 Task: Change  the formatting of the data to Which is Greater than 10.In conditional formating, put the option 'Chart 1 colour. 'In the sheet  Budget Analysis Sheetbook
Action: Mouse moved to (100, 156)
Screenshot: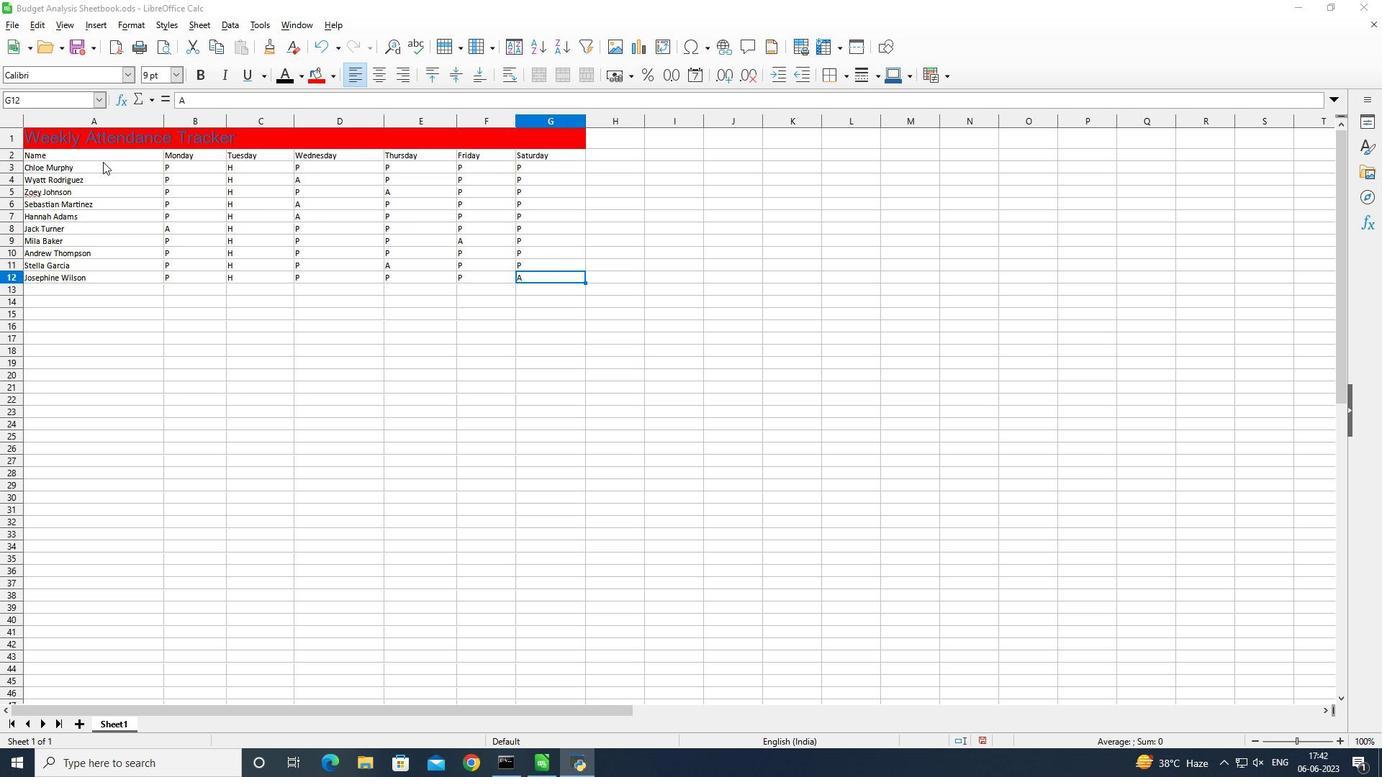 
Action: Mouse pressed left at (100, 156)
Screenshot: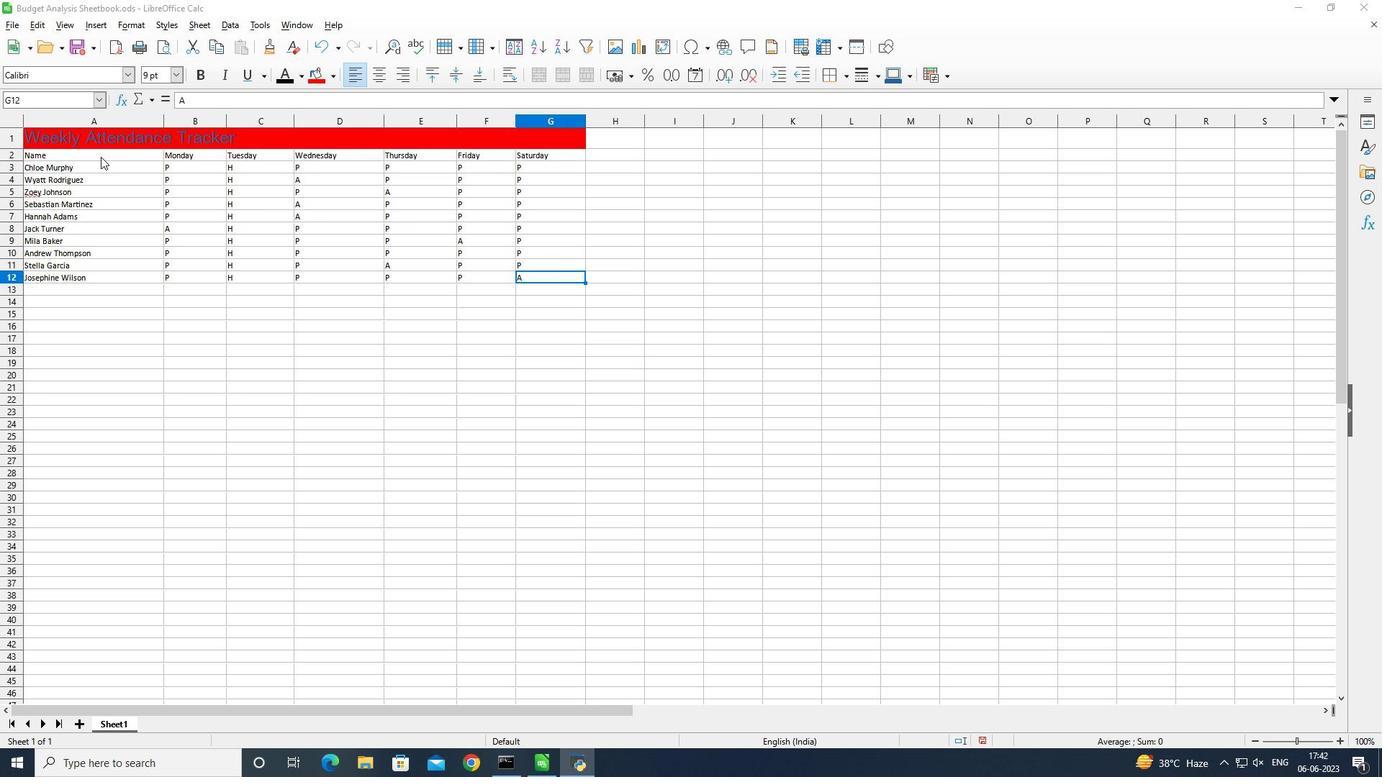 
Action: Mouse pressed left at (100, 156)
Screenshot: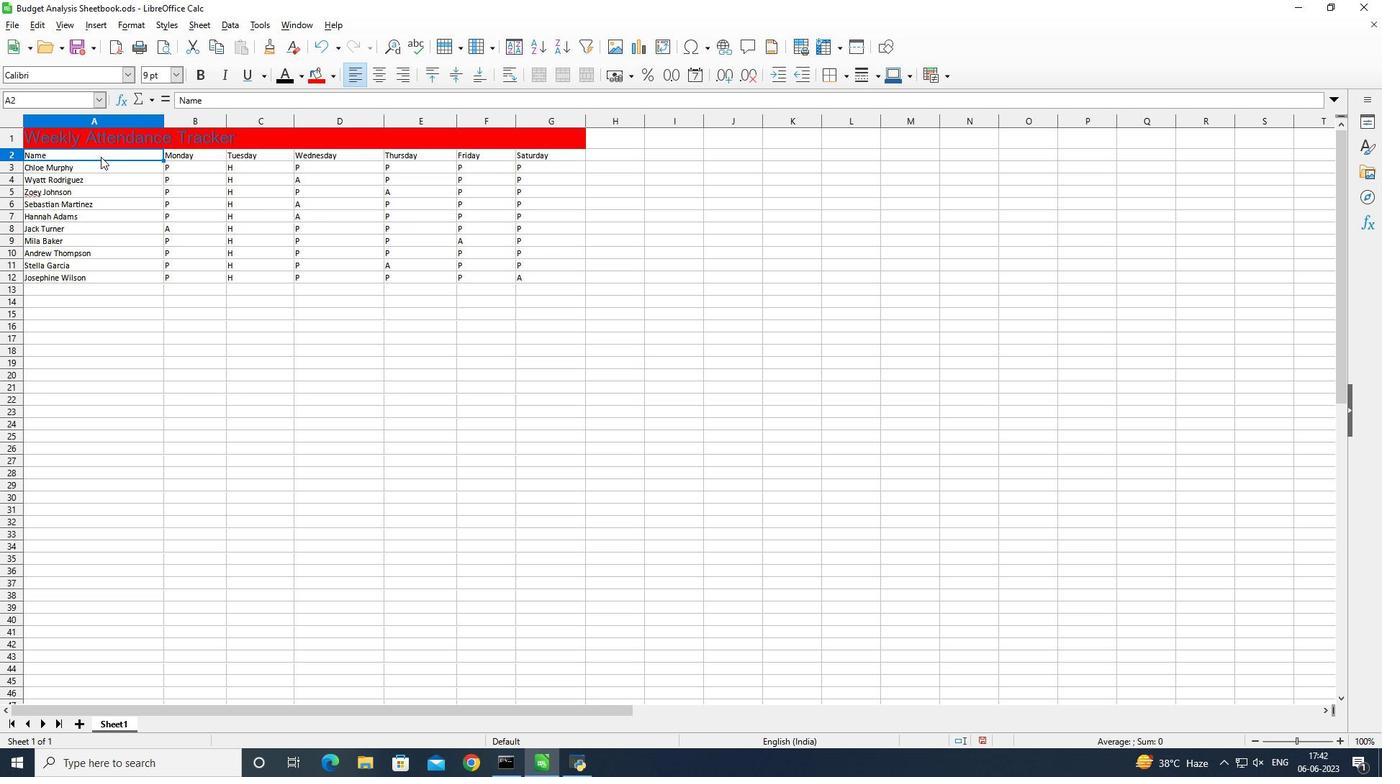 
Action: Mouse moved to (936, 75)
Screenshot: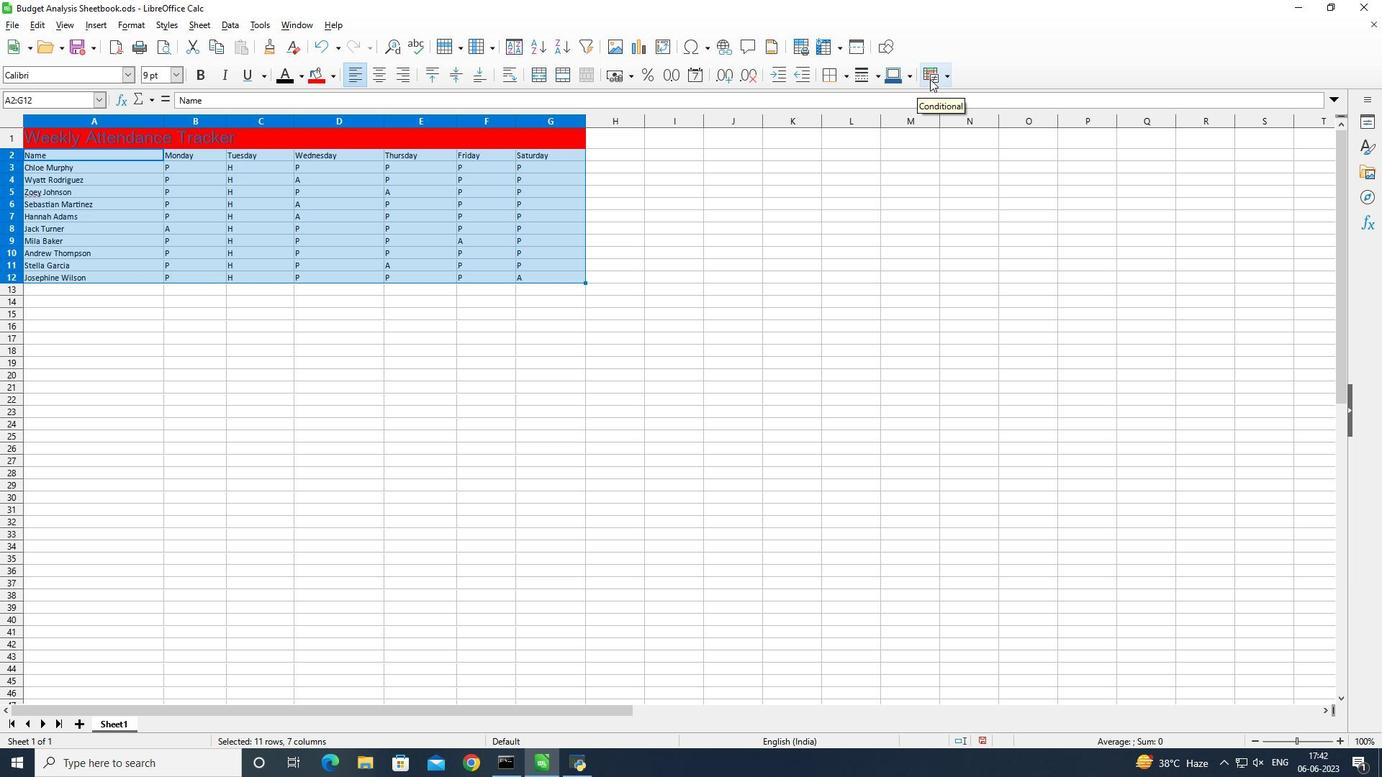 
Action: Mouse pressed left at (936, 75)
Screenshot: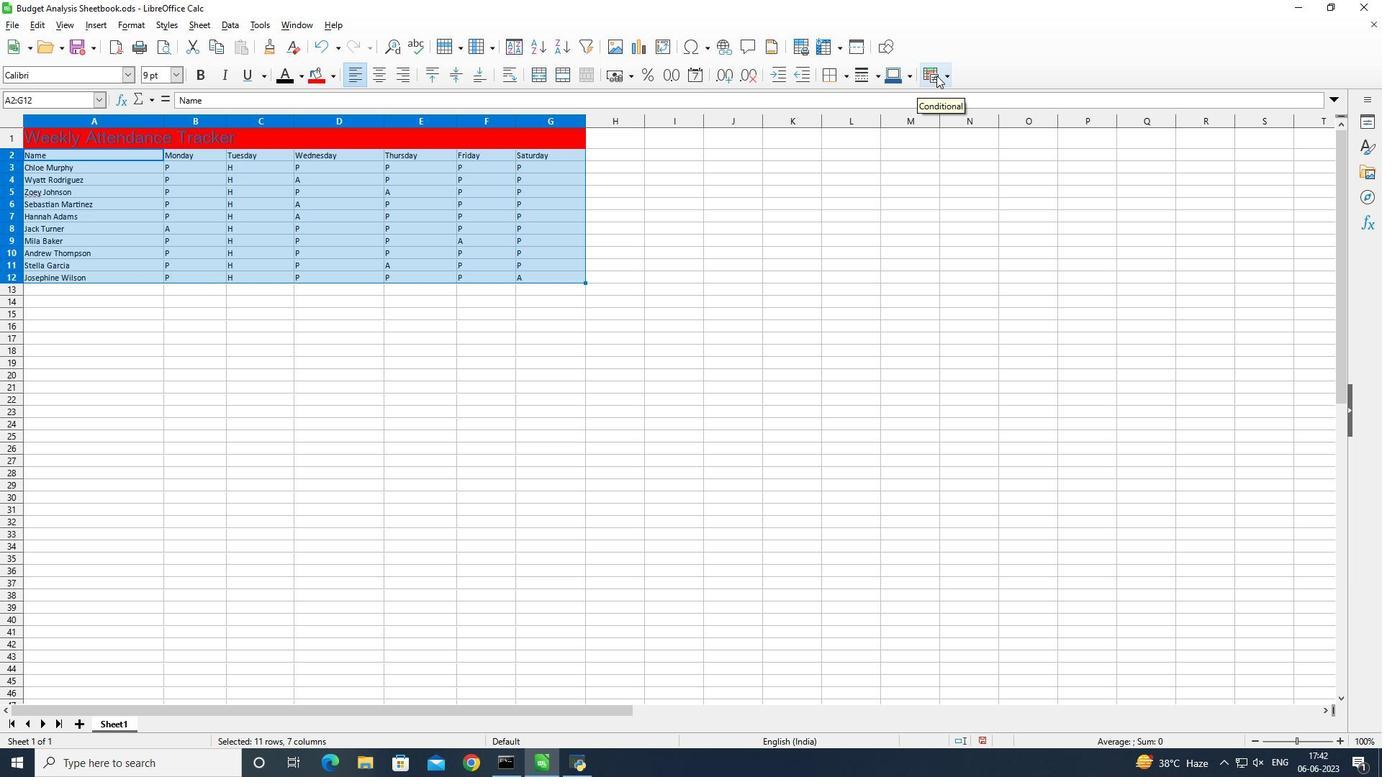 
Action: Mouse moved to (955, 92)
Screenshot: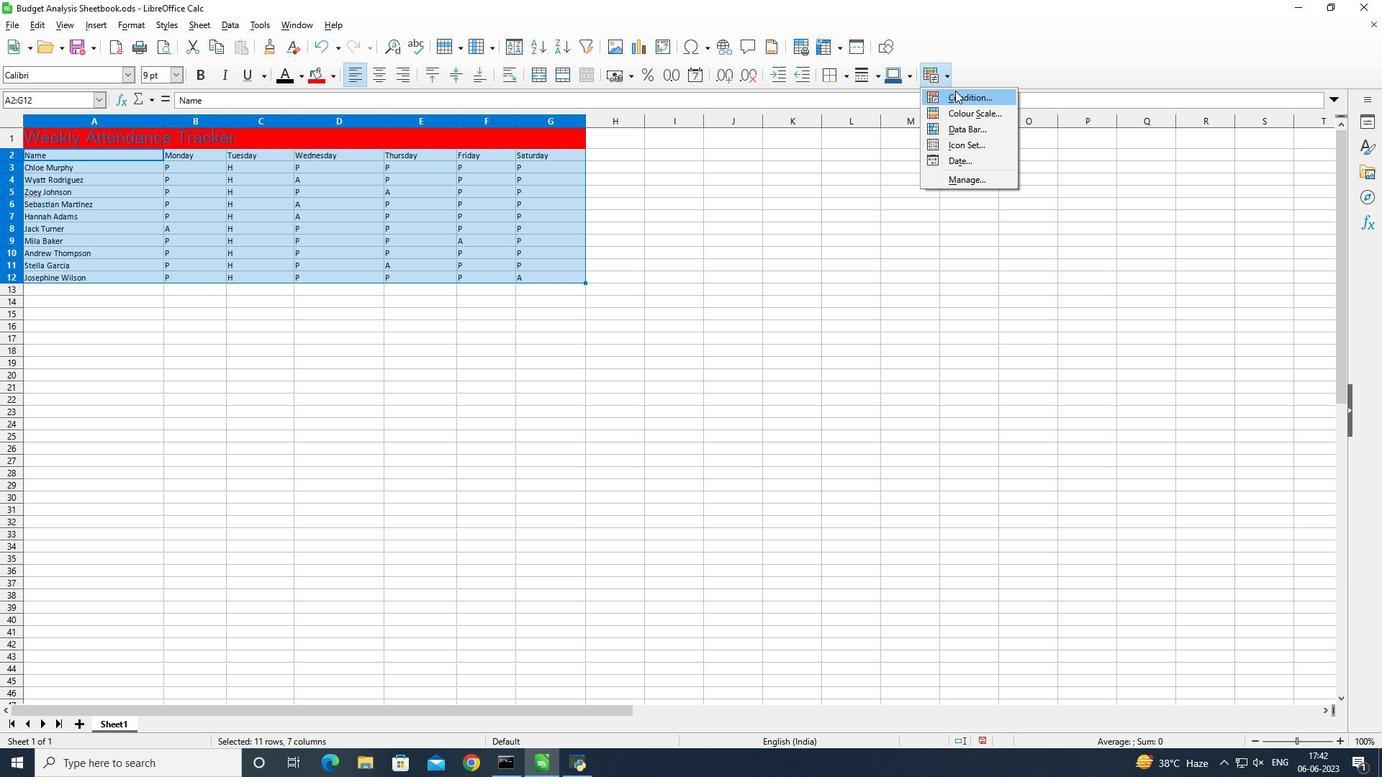 
Action: Mouse pressed left at (955, 92)
Screenshot: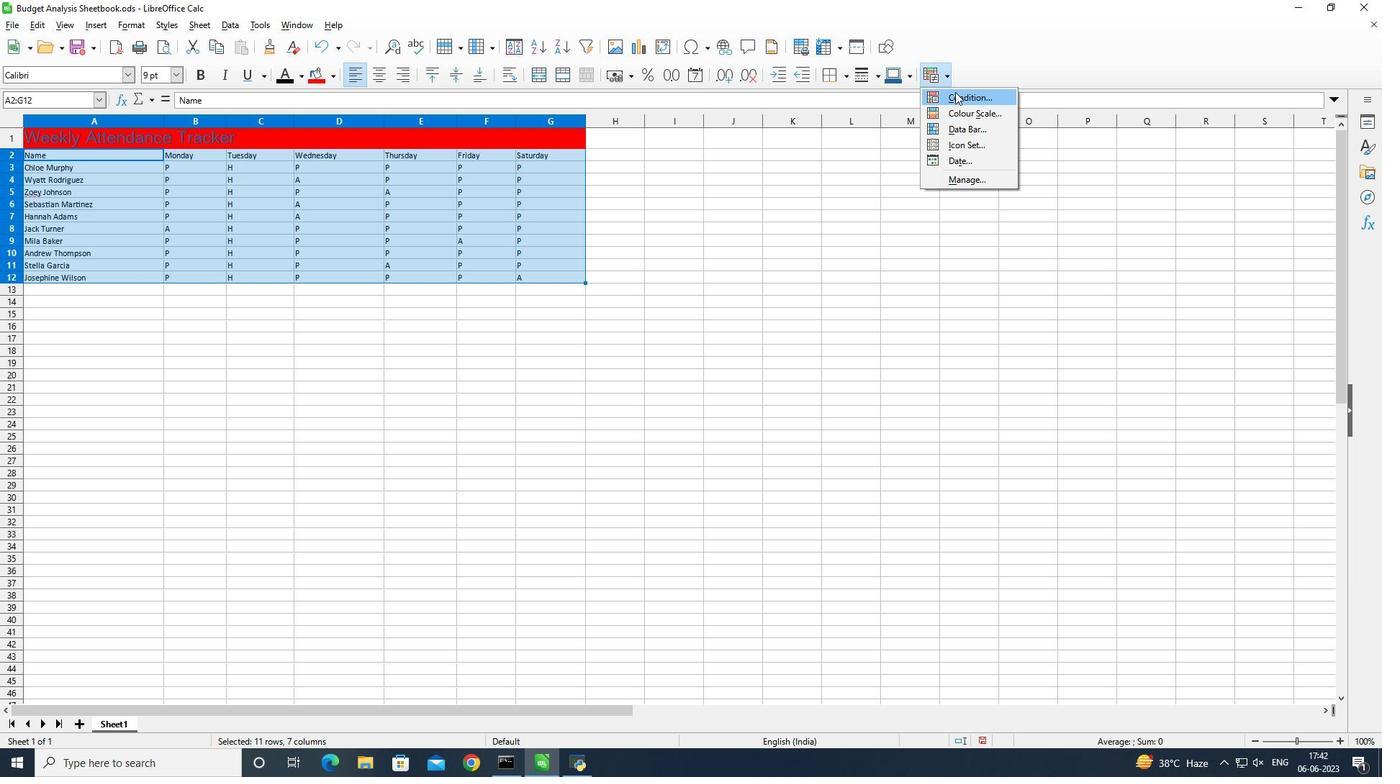 
Action: Mouse moved to (929, 192)
Screenshot: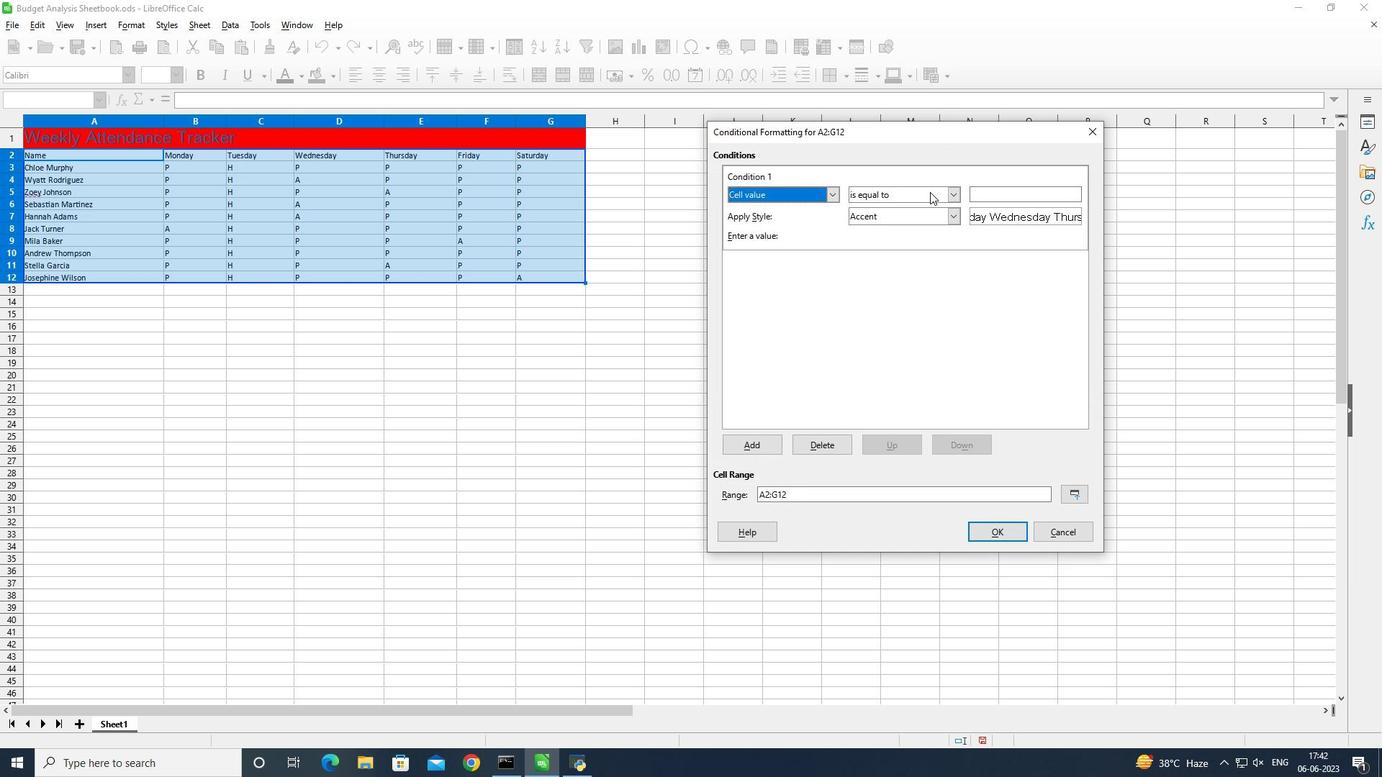 
Action: Mouse pressed left at (929, 192)
Screenshot: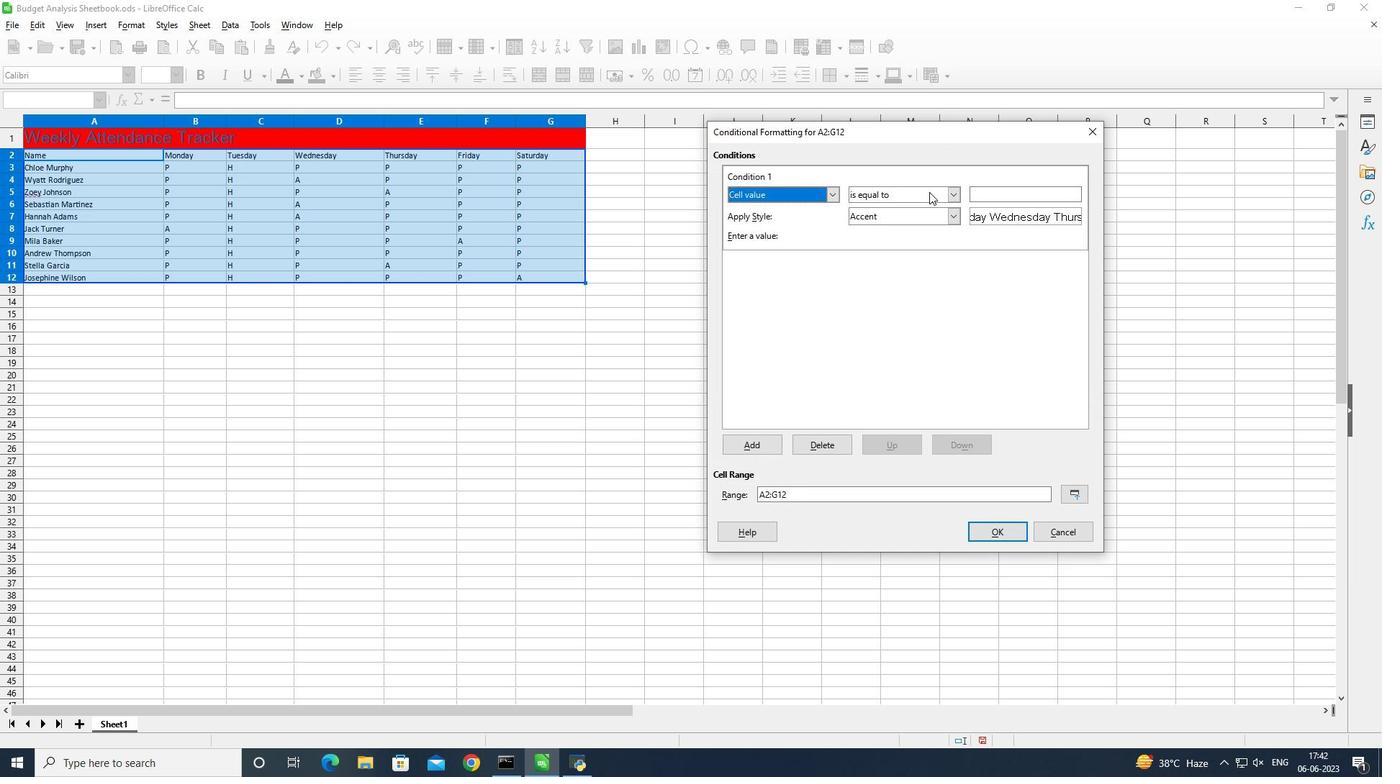 
Action: Mouse moved to (927, 233)
Screenshot: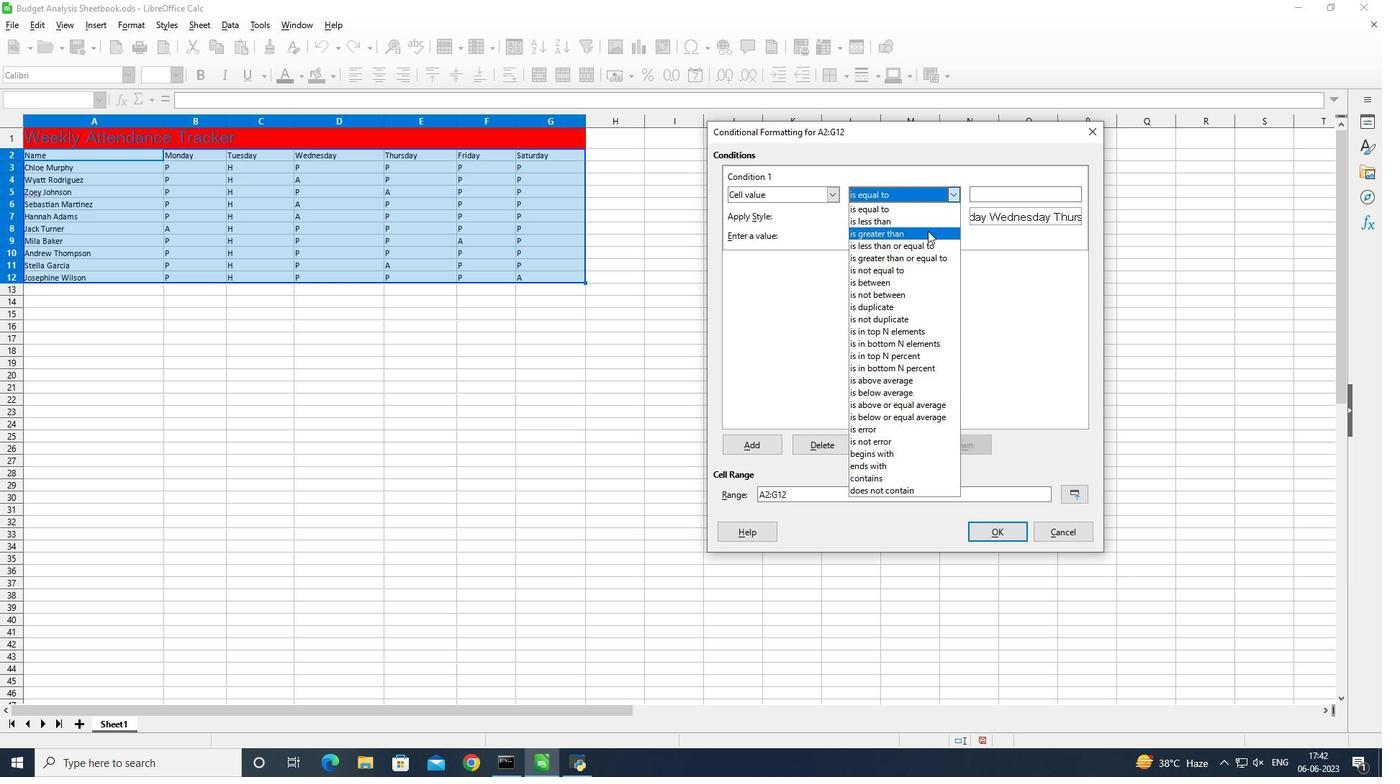 
Action: Mouse pressed left at (927, 233)
Screenshot: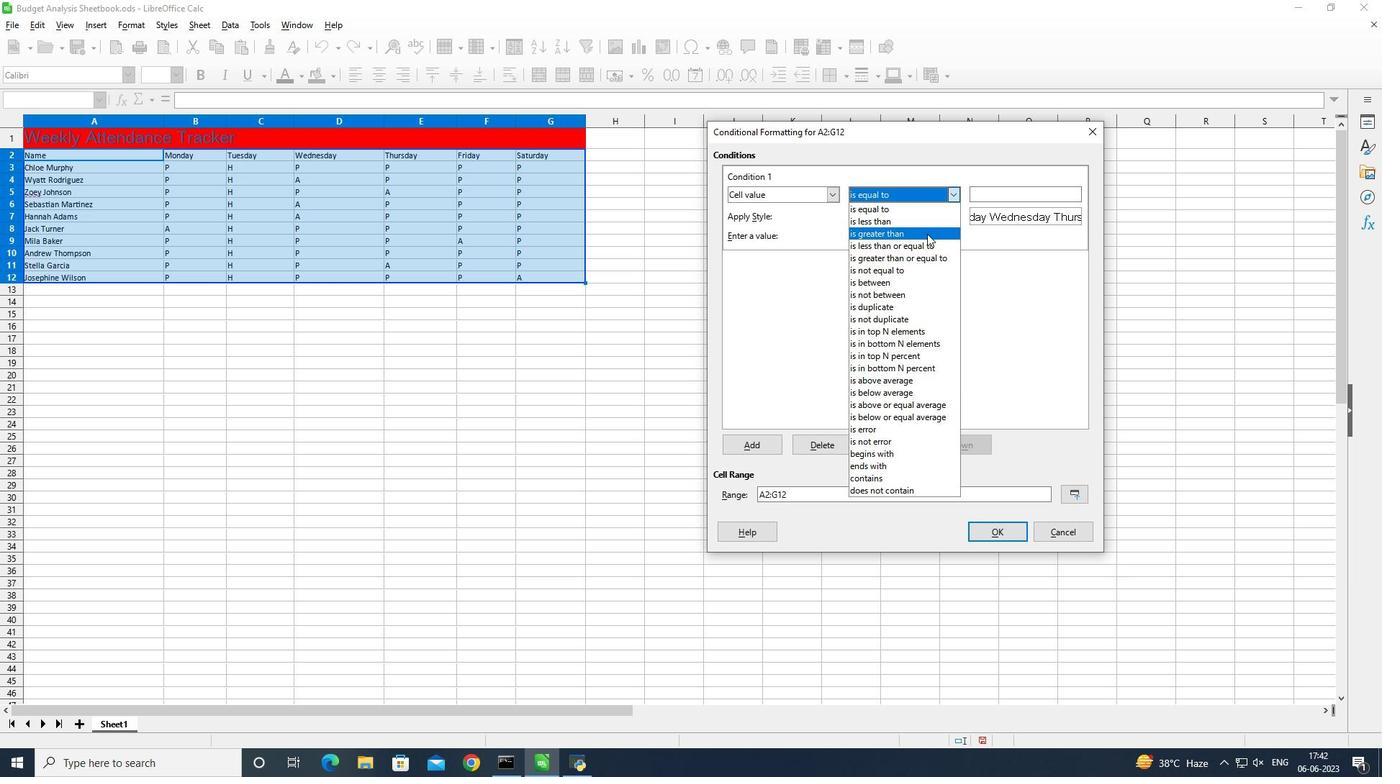 
Action: Mouse moved to (1001, 195)
Screenshot: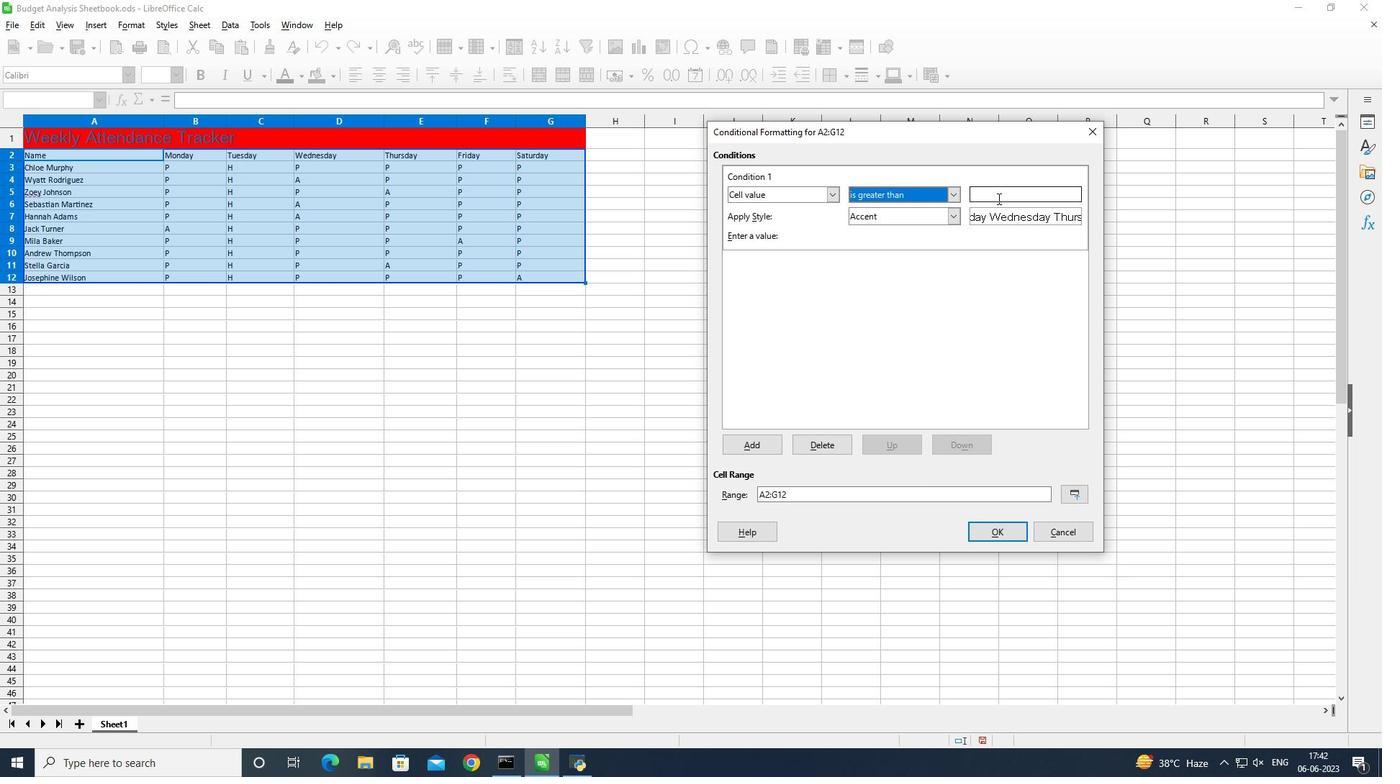 
Action: Mouse pressed left at (1001, 195)
Screenshot: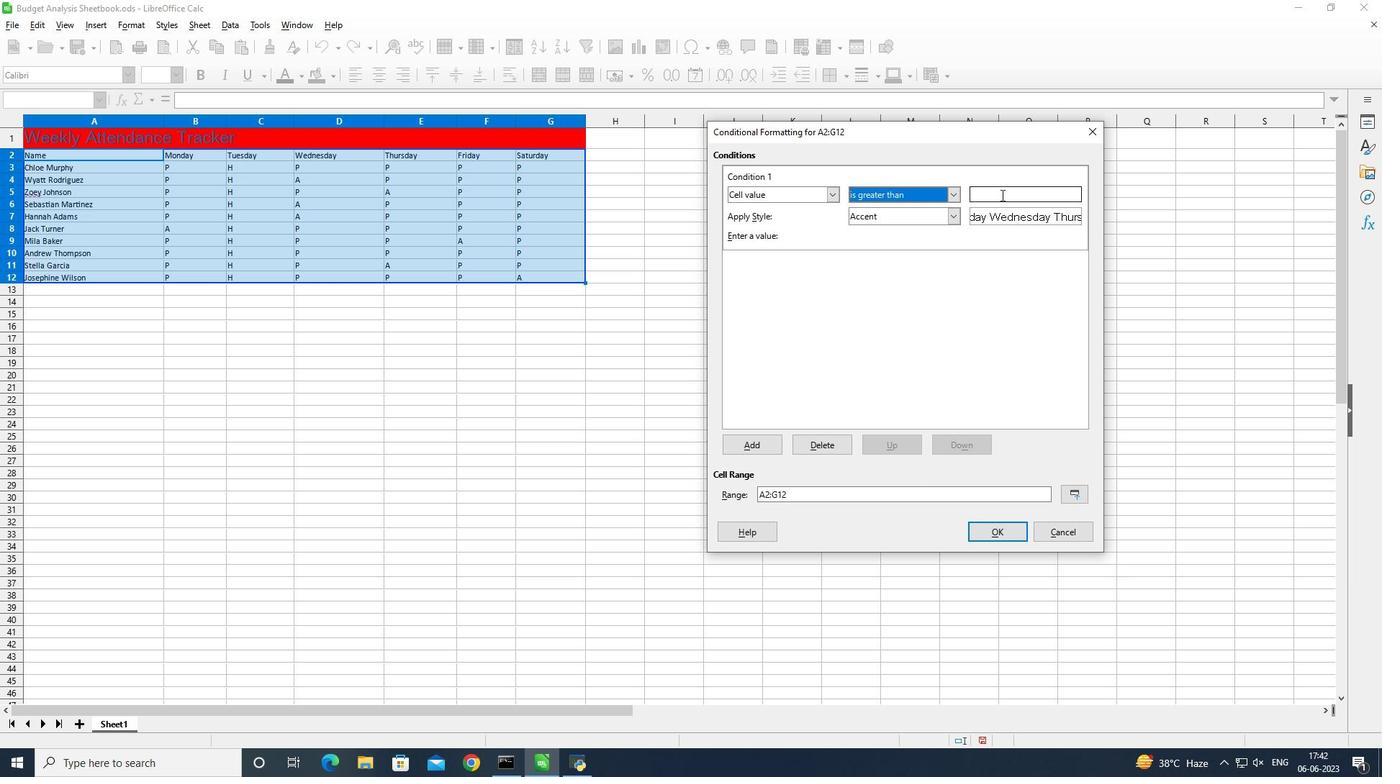
Action: Key pressed 10
Screenshot: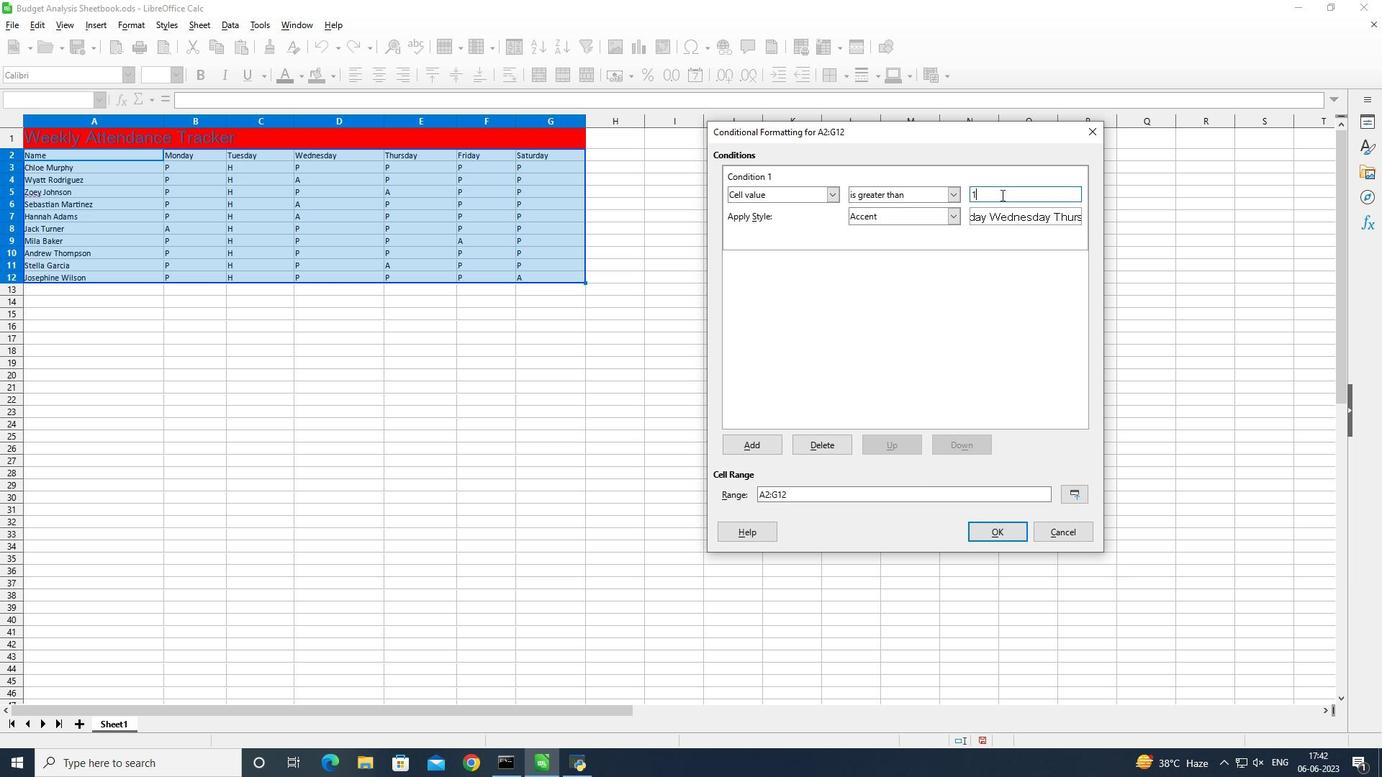 
Action: Mouse moved to (982, 531)
Screenshot: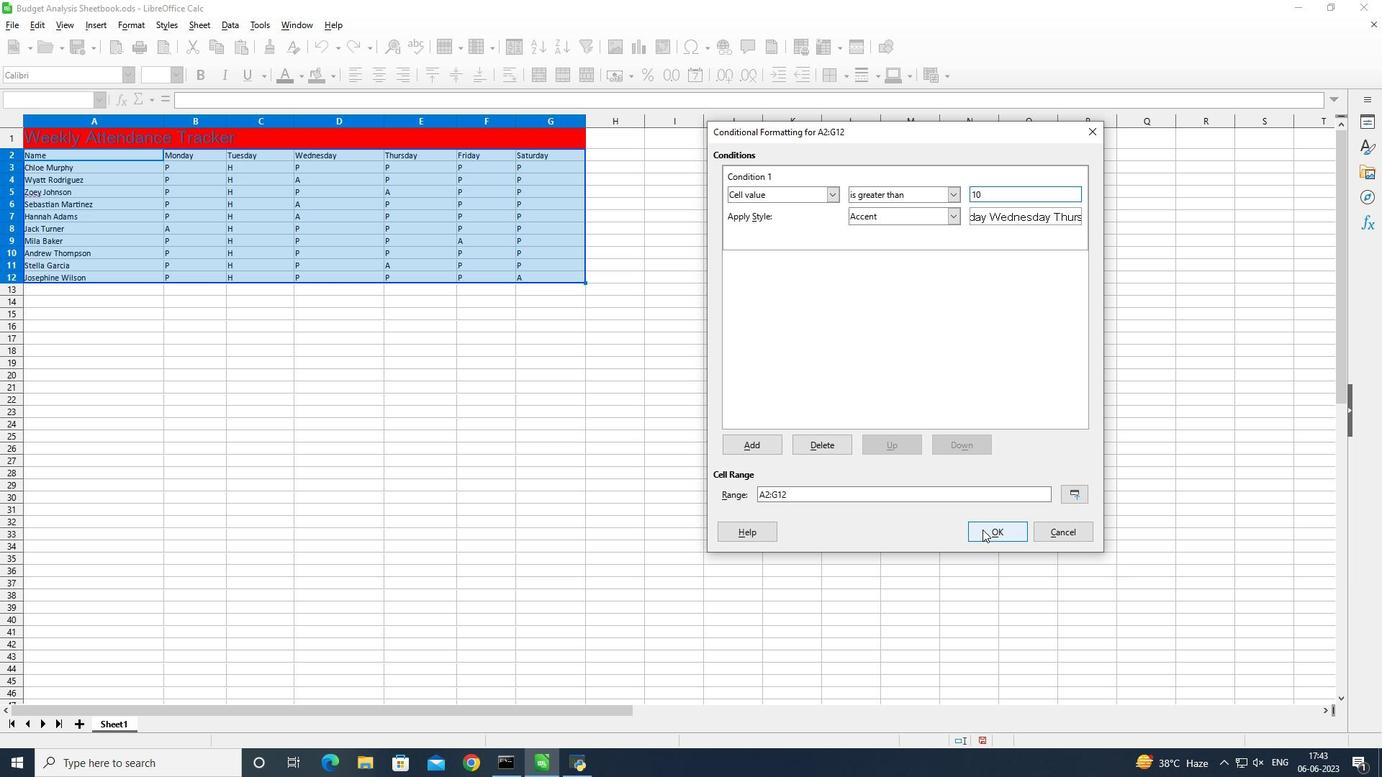 
Action: Mouse pressed left at (982, 531)
Screenshot: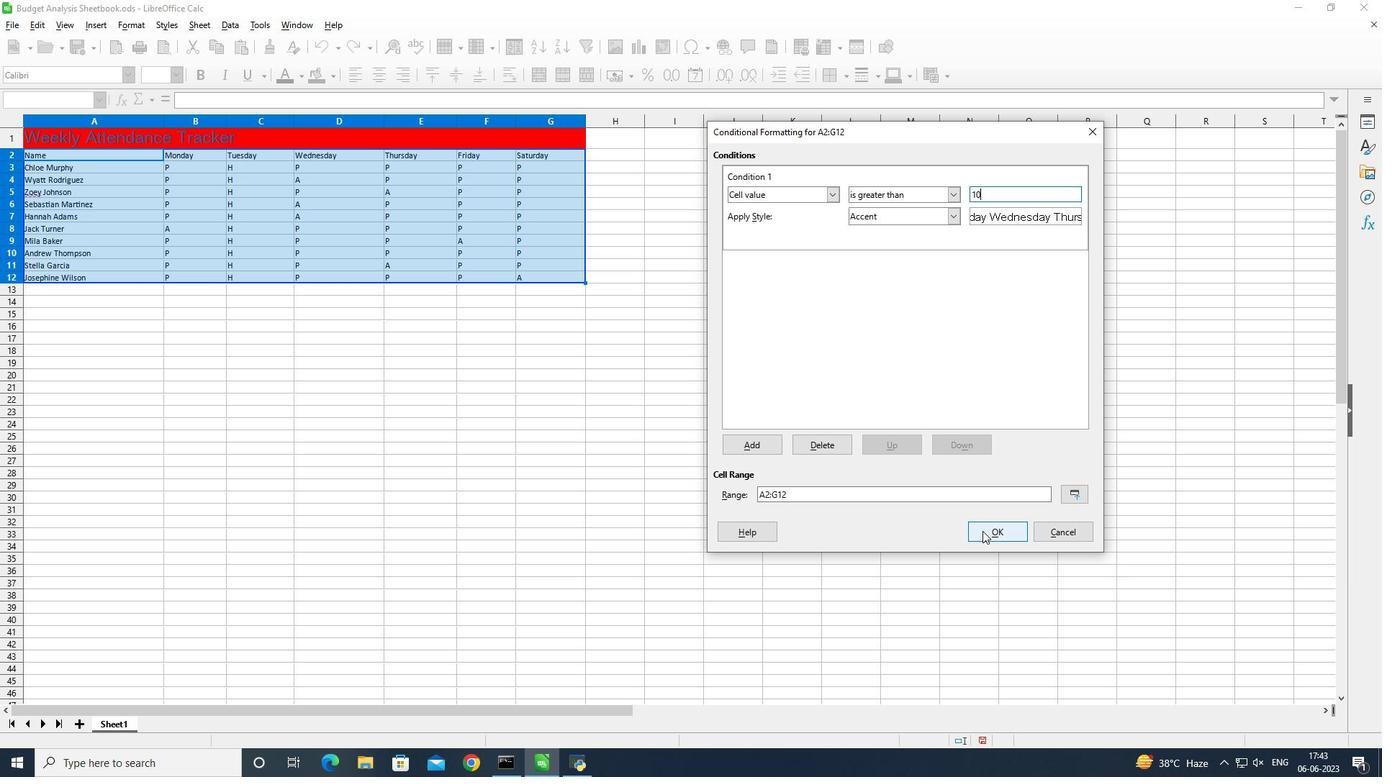 
Action: Mouse moved to (948, 73)
Screenshot: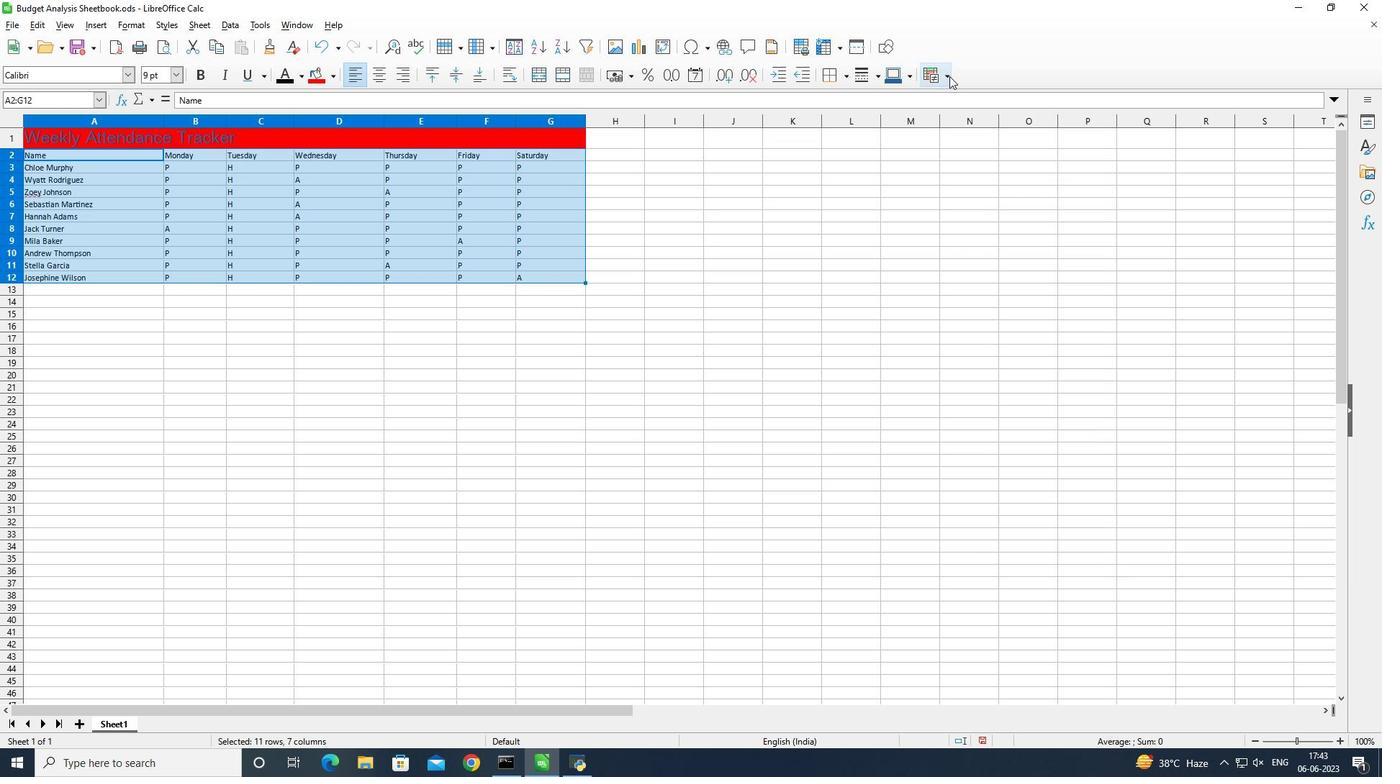 
Action: Mouse pressed left at (948, 73)
Screenshot: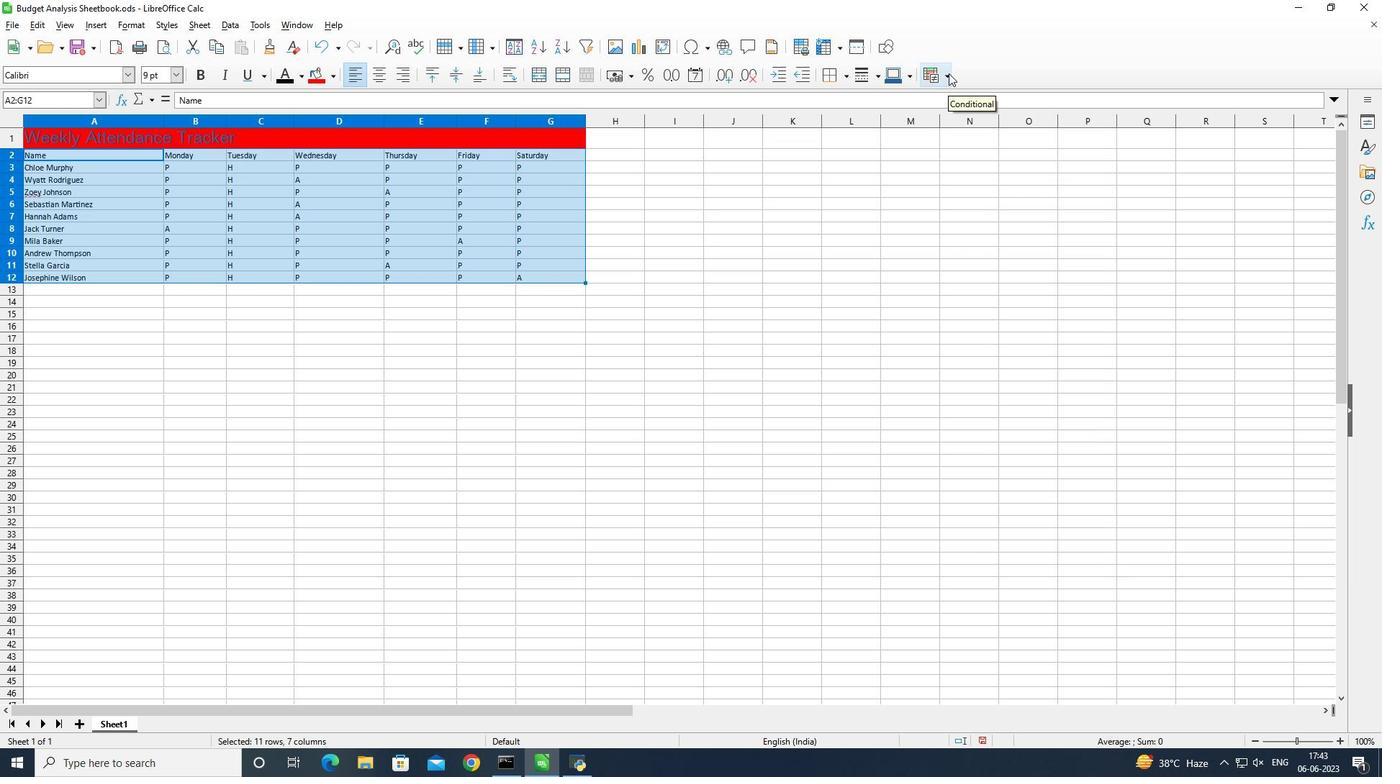 
Action: Mouse moved to (952, 109)
Screenshot: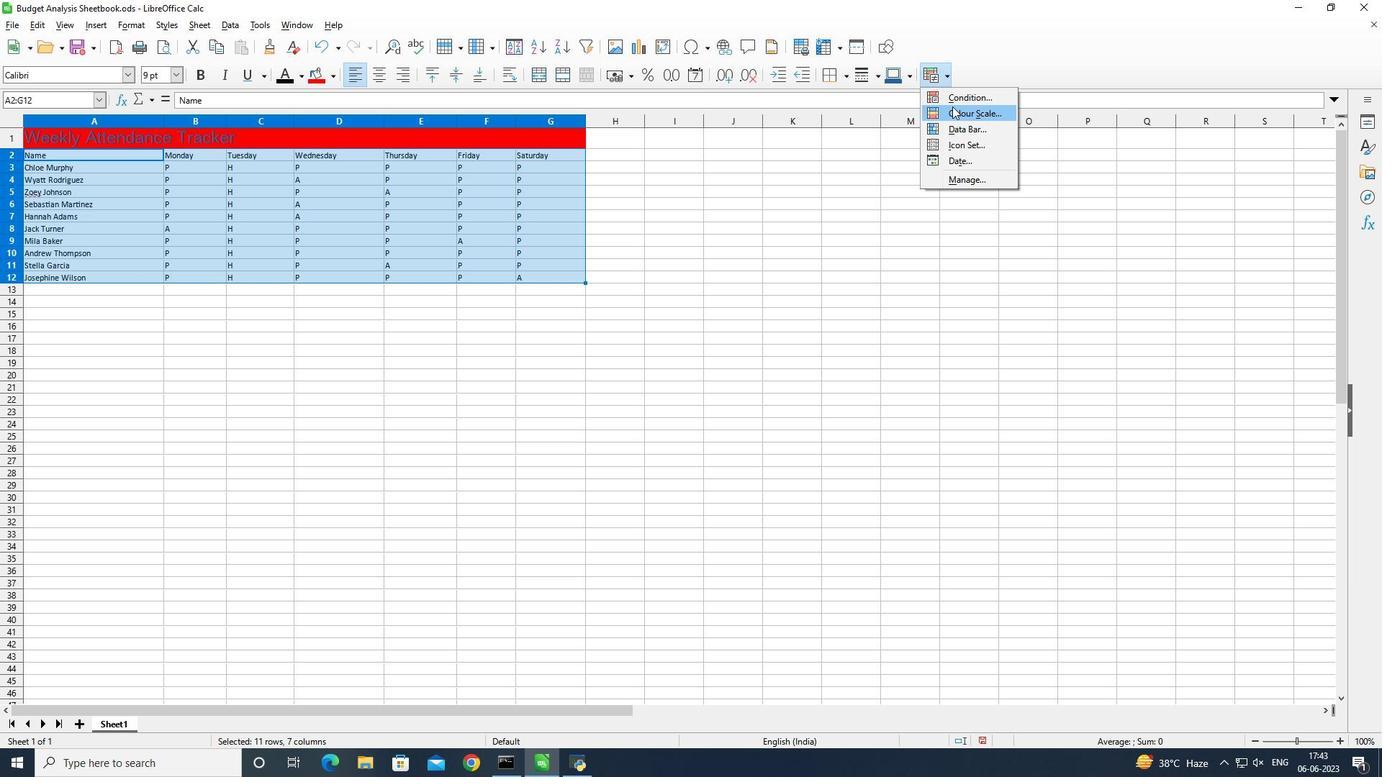 
Action: Mouse pressed left at (952, 109)
Screenshot: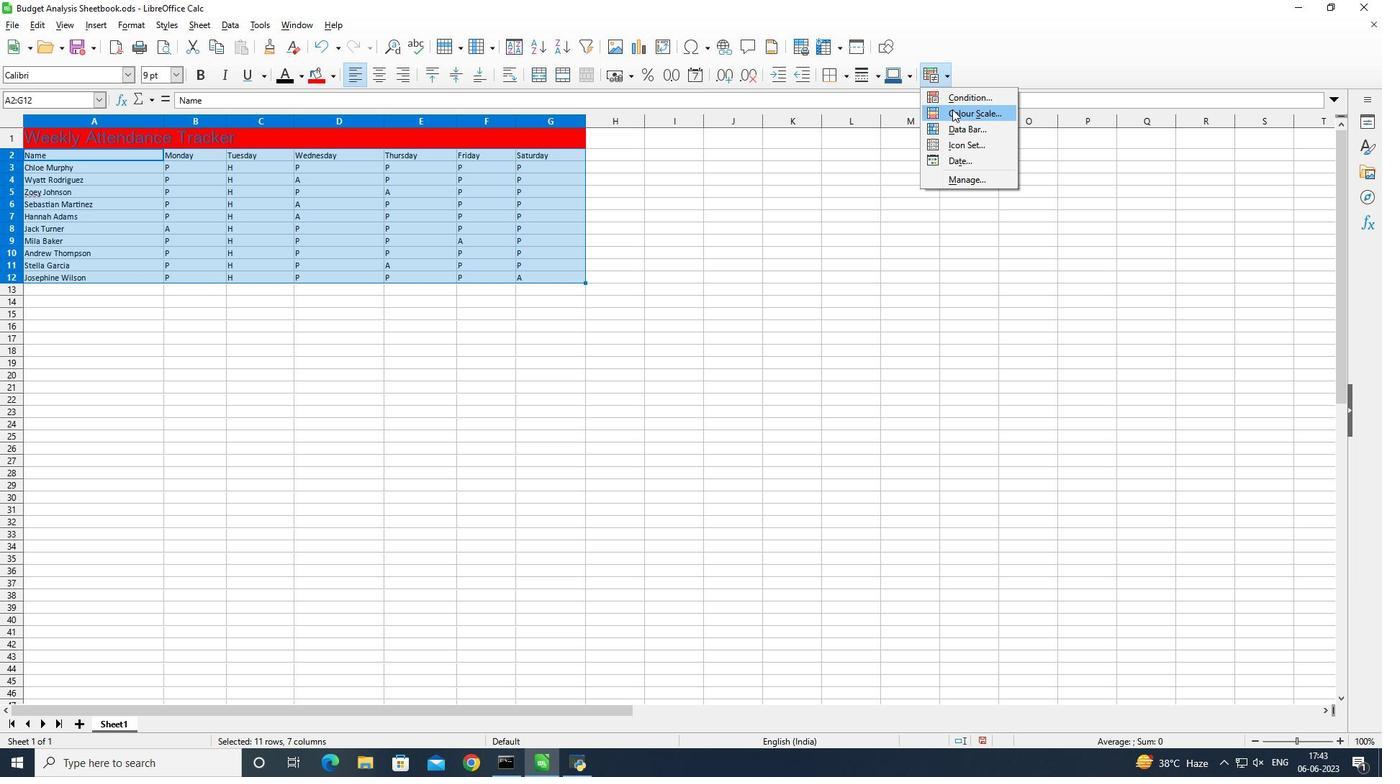 
Action: Mouse moved to (801, 195)
Screenshot: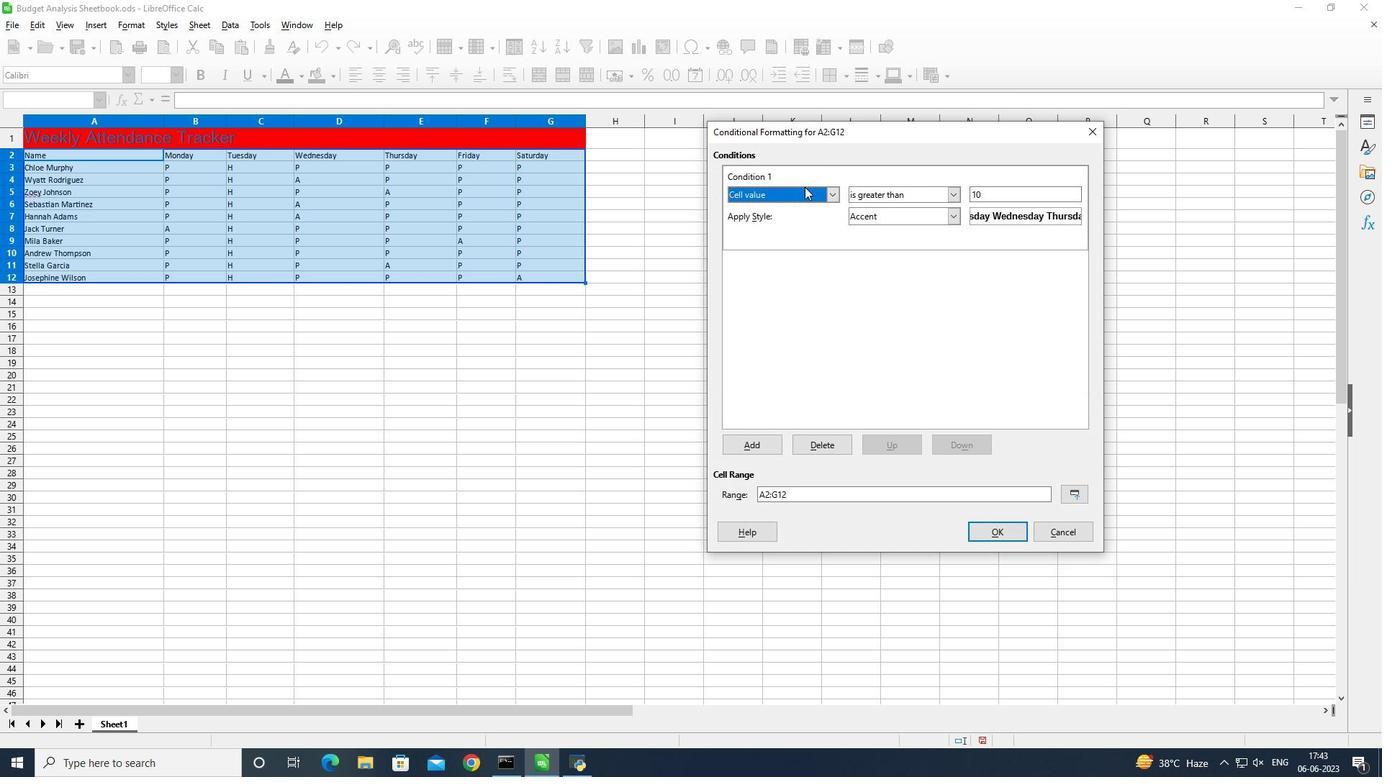 
Action: Mouse pressed left at (801, 195)
Screenshot: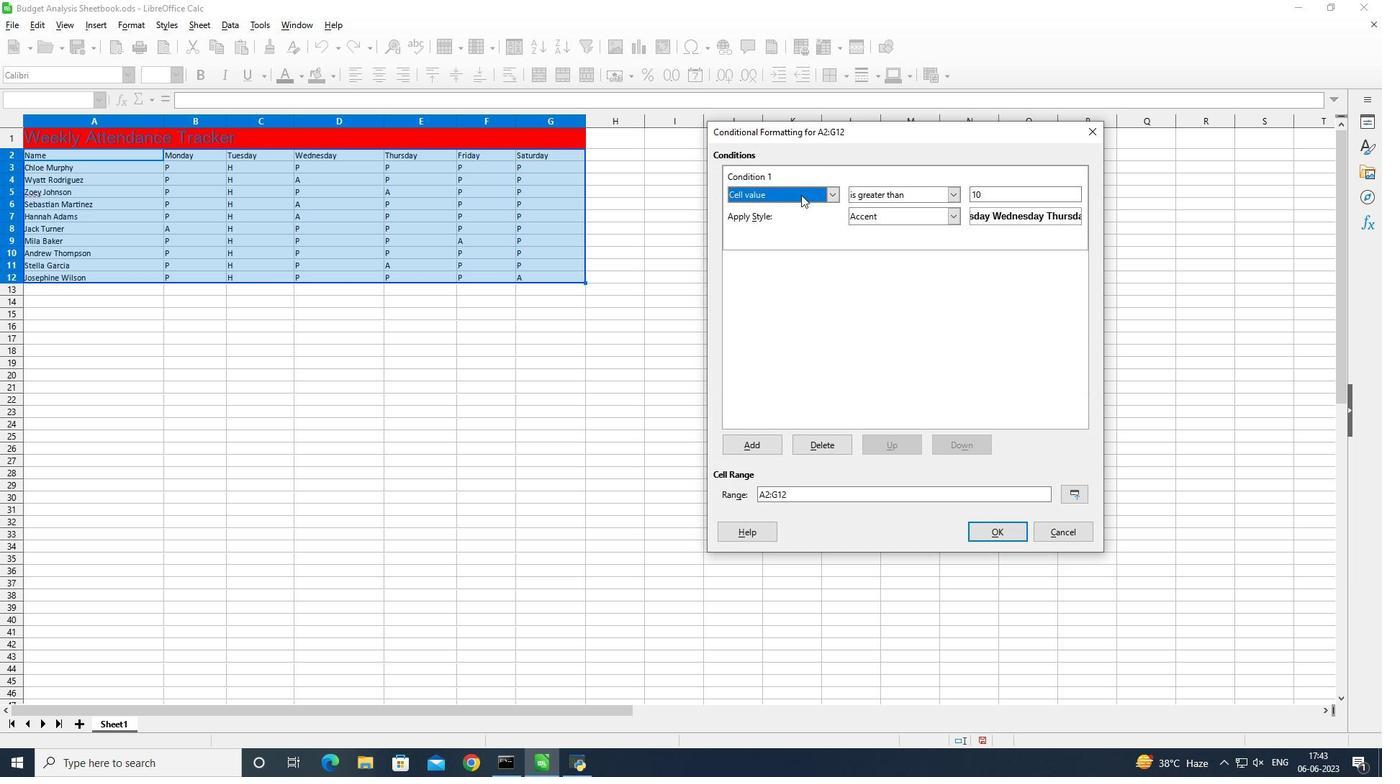 
Action: Mouse moved to (799, 205)
Screenshot: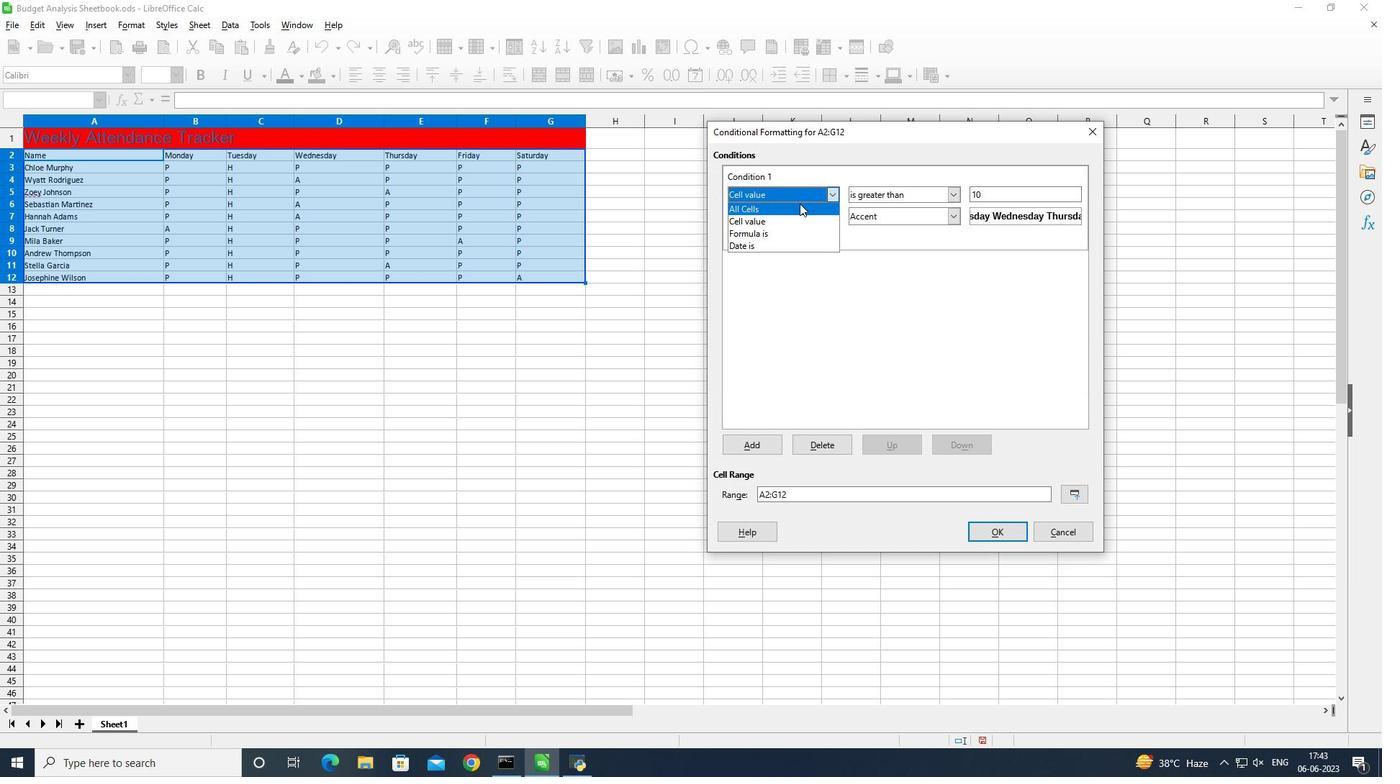 
Action: Mouse pressed left at (799, 205)
Screenshot: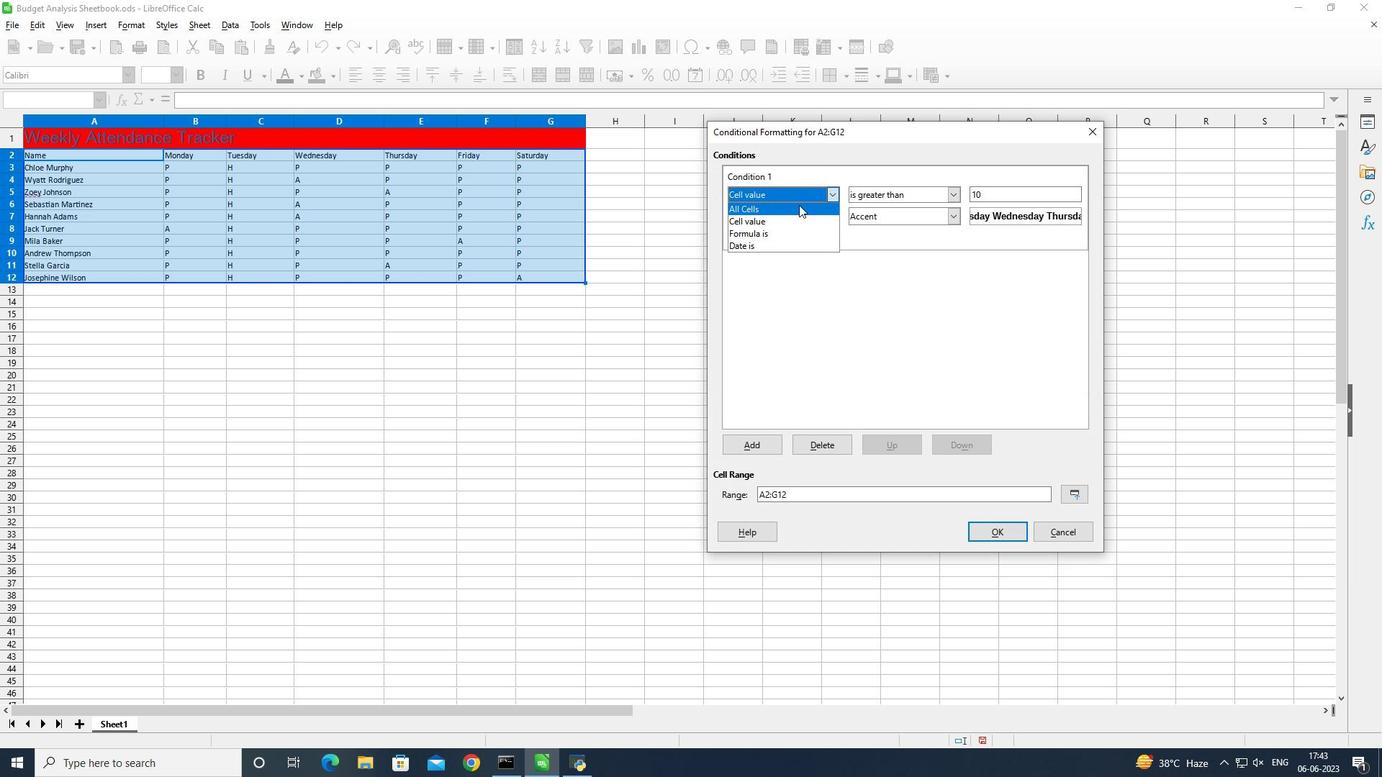 
Action: Mouse moved to (1050, 230)
Screenshot: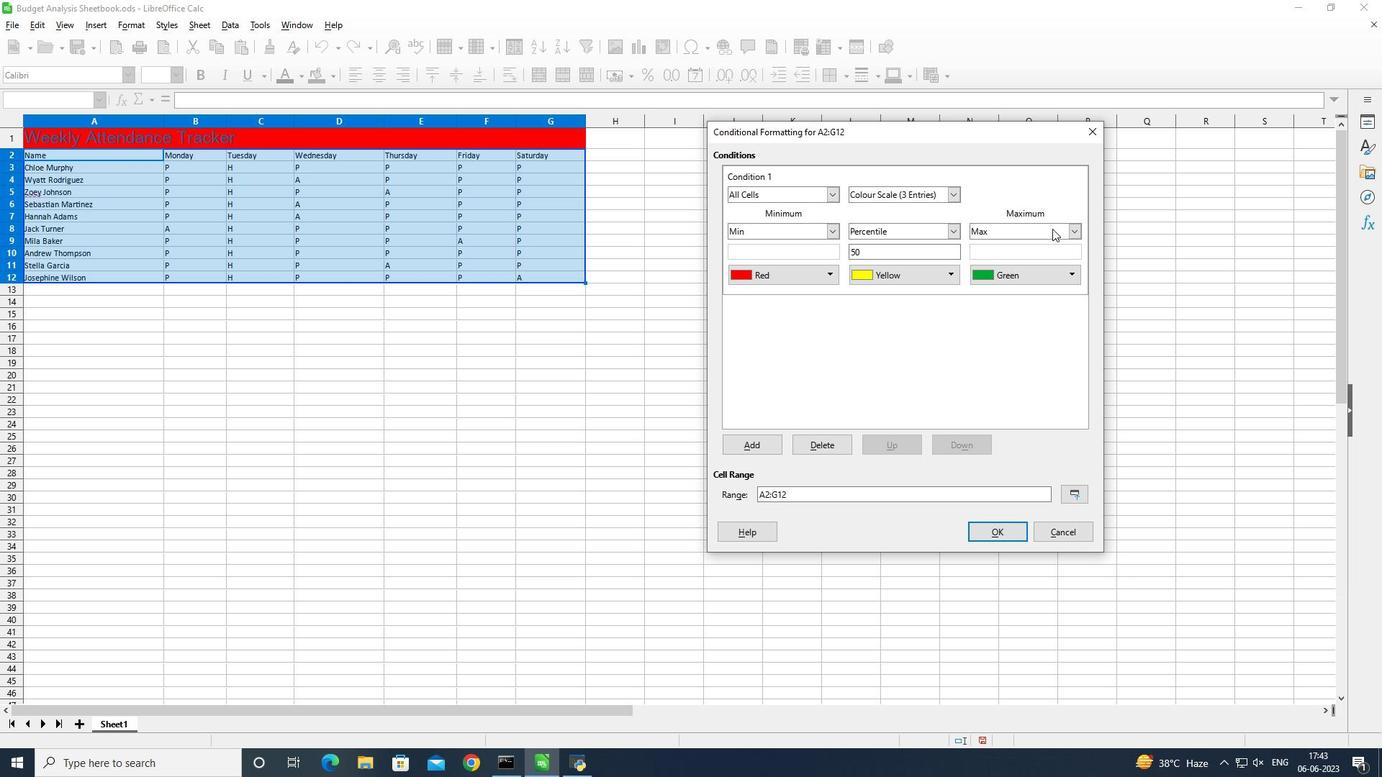 
Action: Mouse pressed left at (1050, 230)
Screenshot: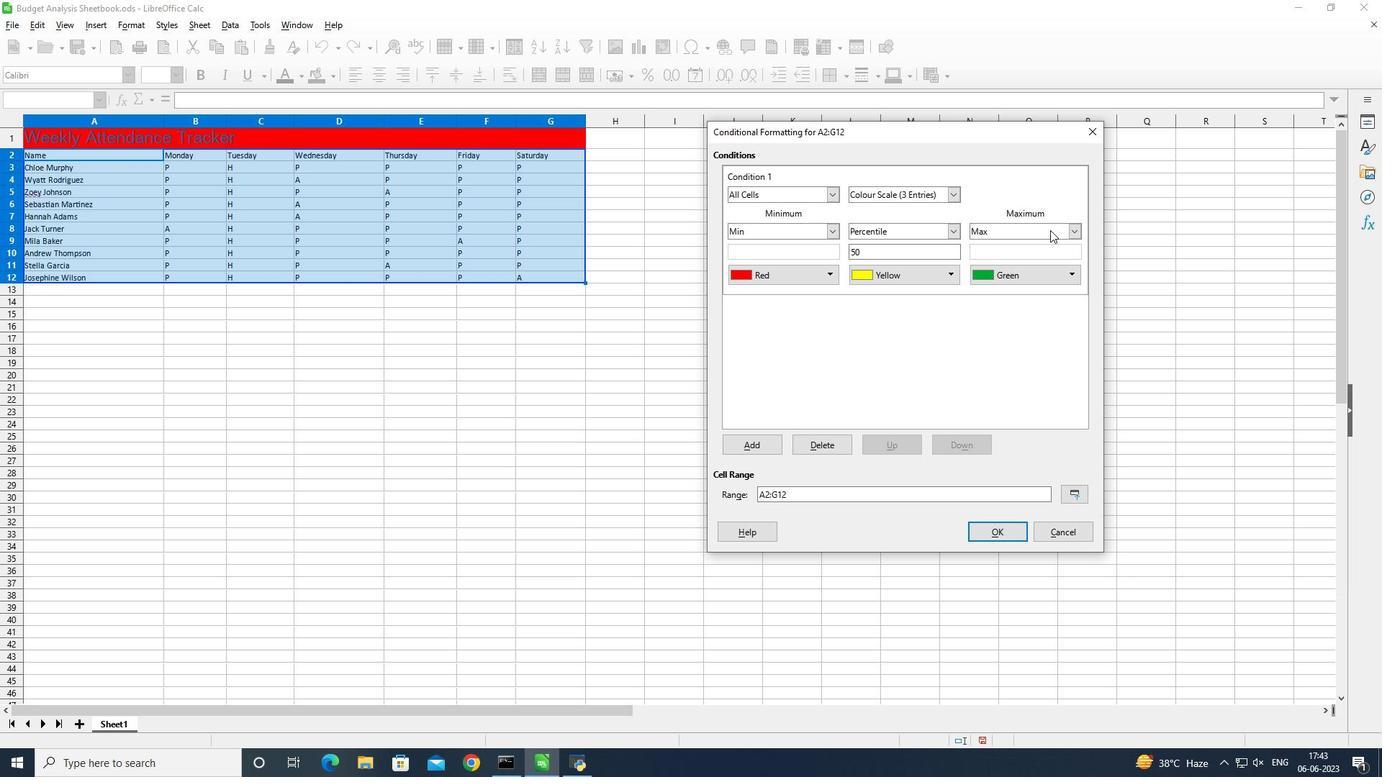
Action: Mouse pressed left at (1050, 230)
Screenshot: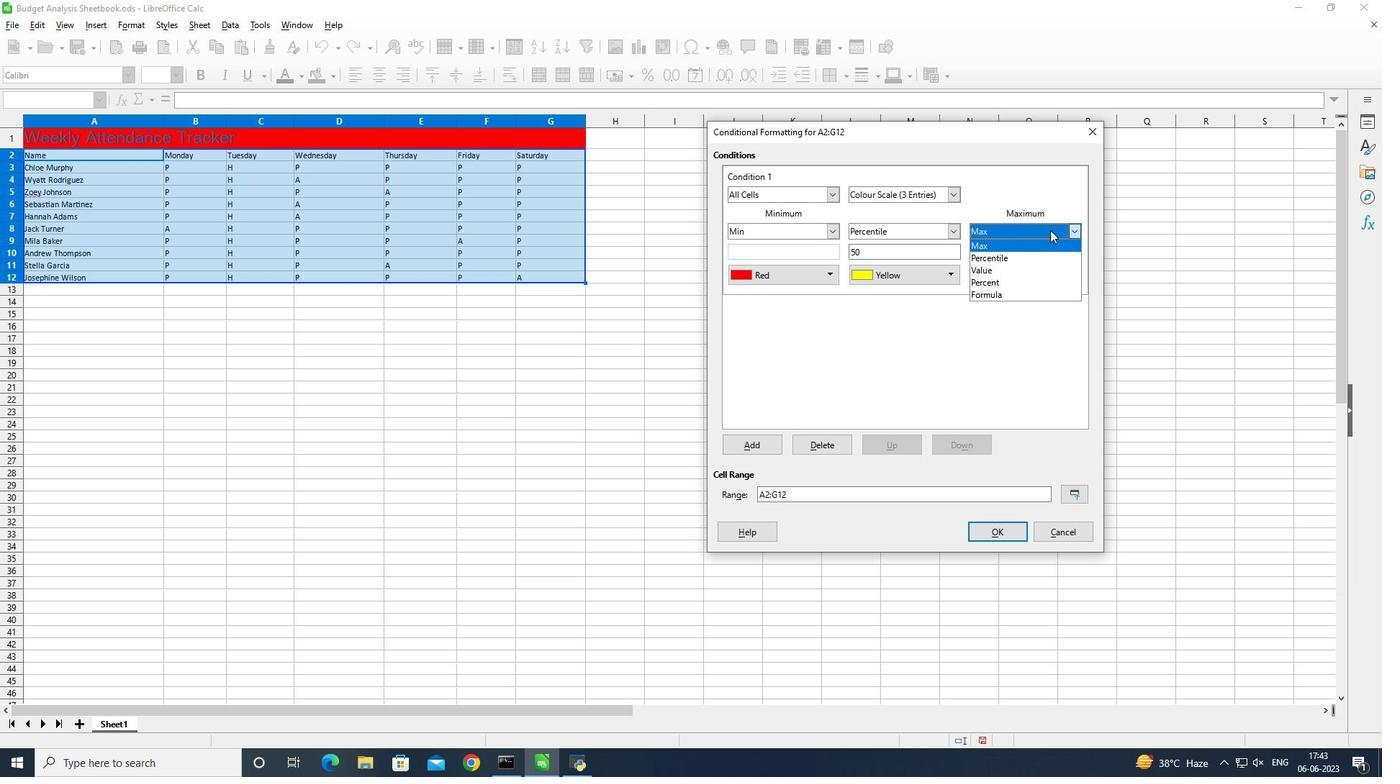 
Action: Mouse moved to (1044, 276)
Screenshot: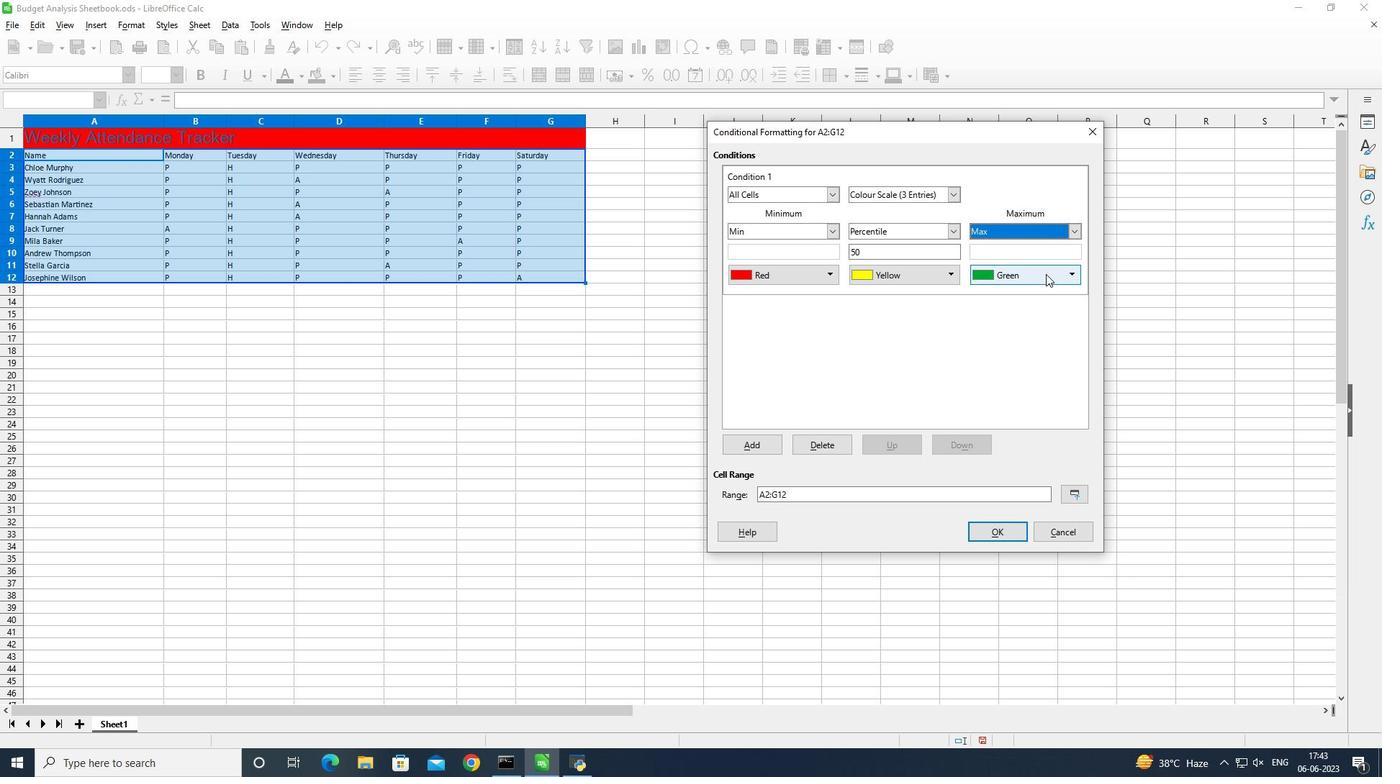 
Action: Mouse pressed left at (1044, 276)
Screenshot: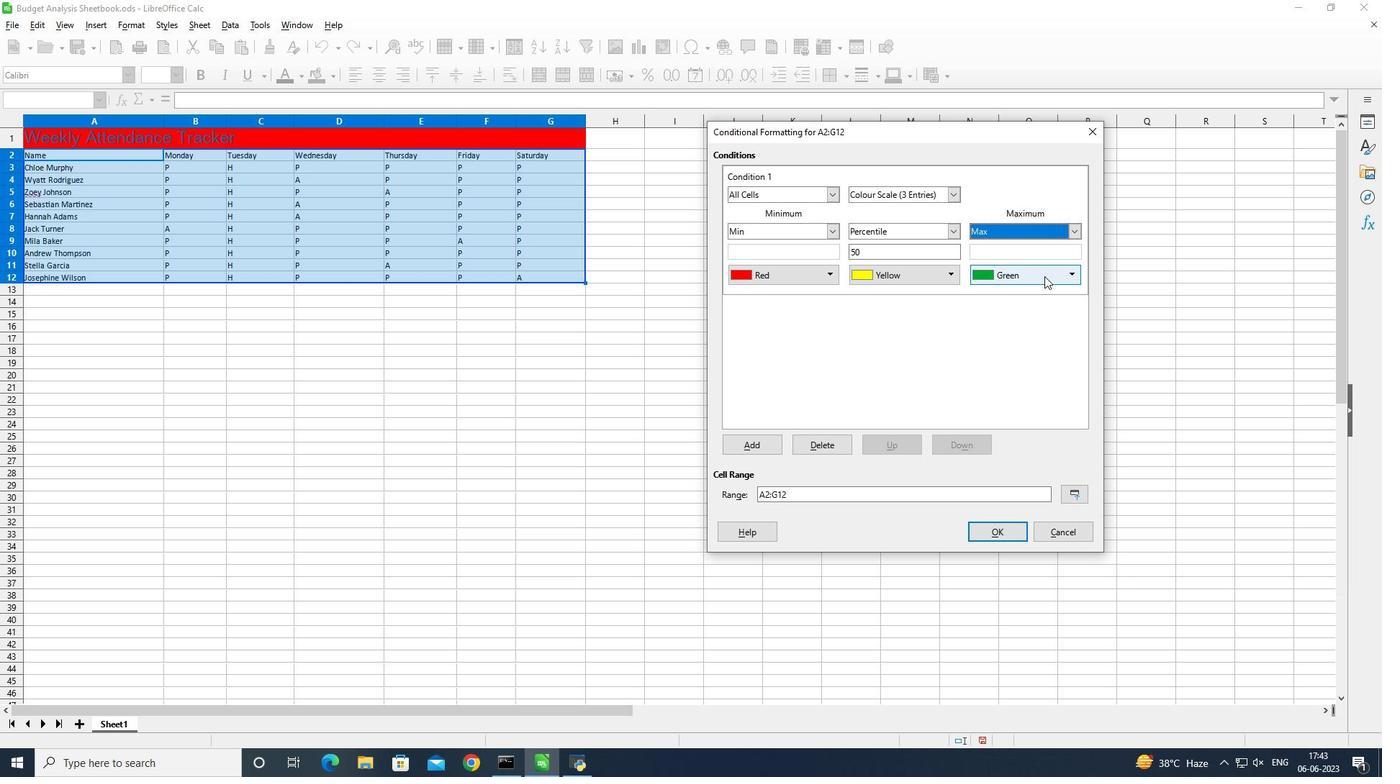 
Action: Mouse moved to (1029, 296)
Screenshot: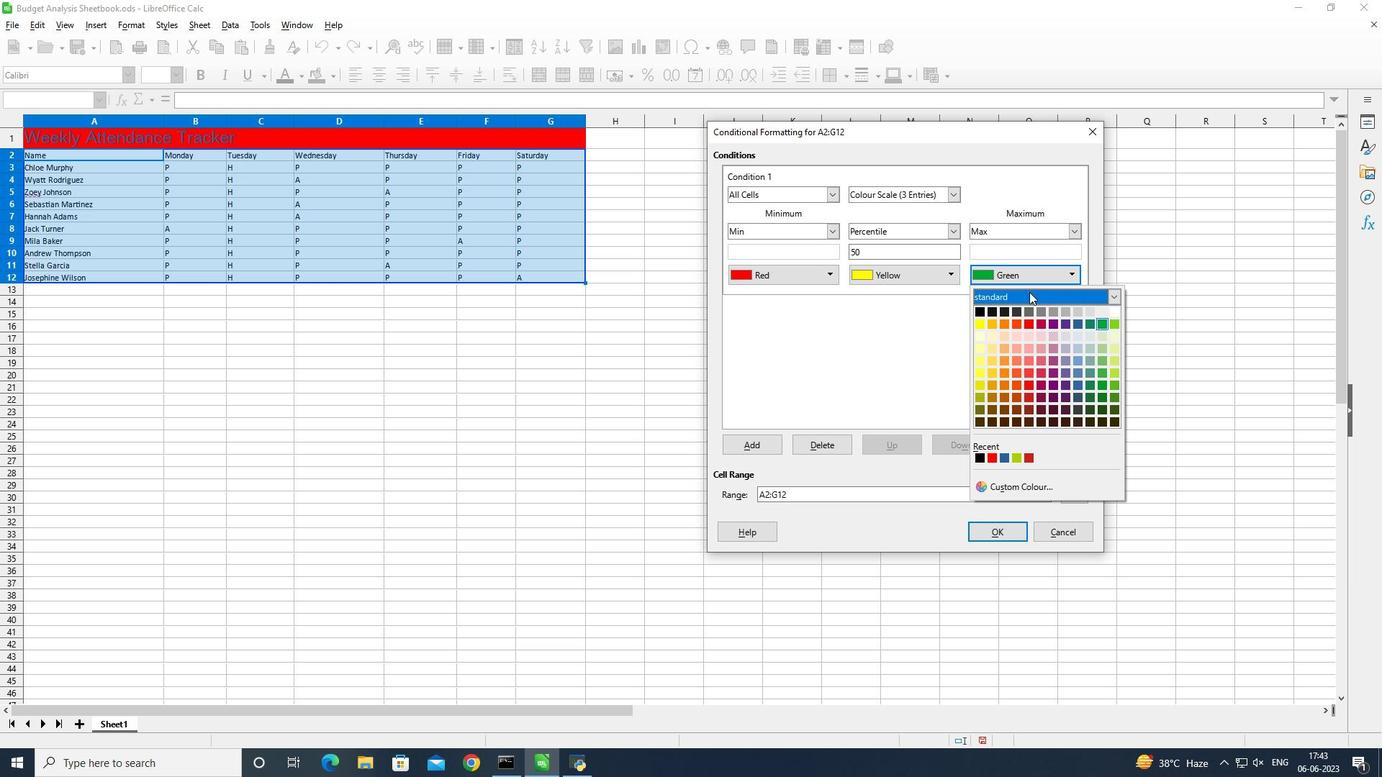 
Action: Mouse pressed left at (1029, 296)
Screenshot: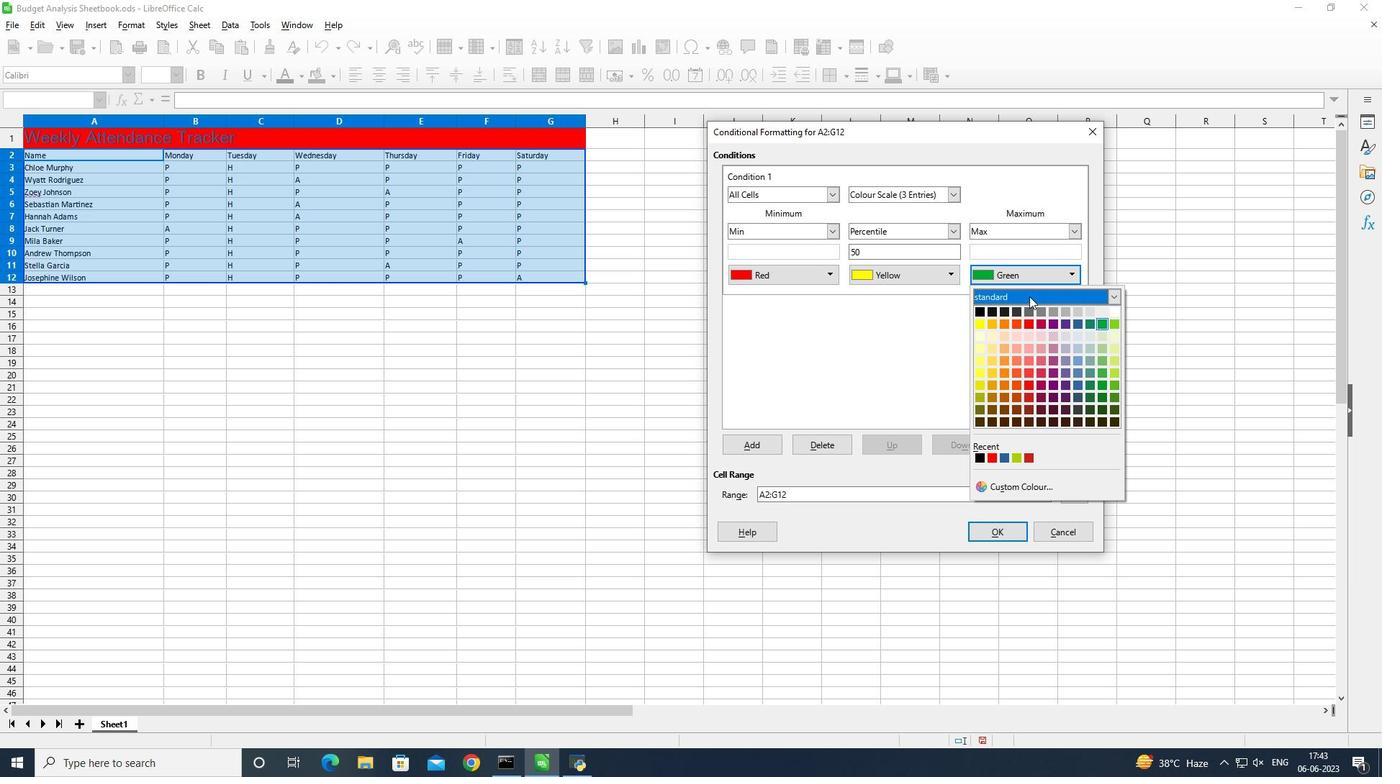 
Action: Mouse moved to (1037, 326)
Screenshot: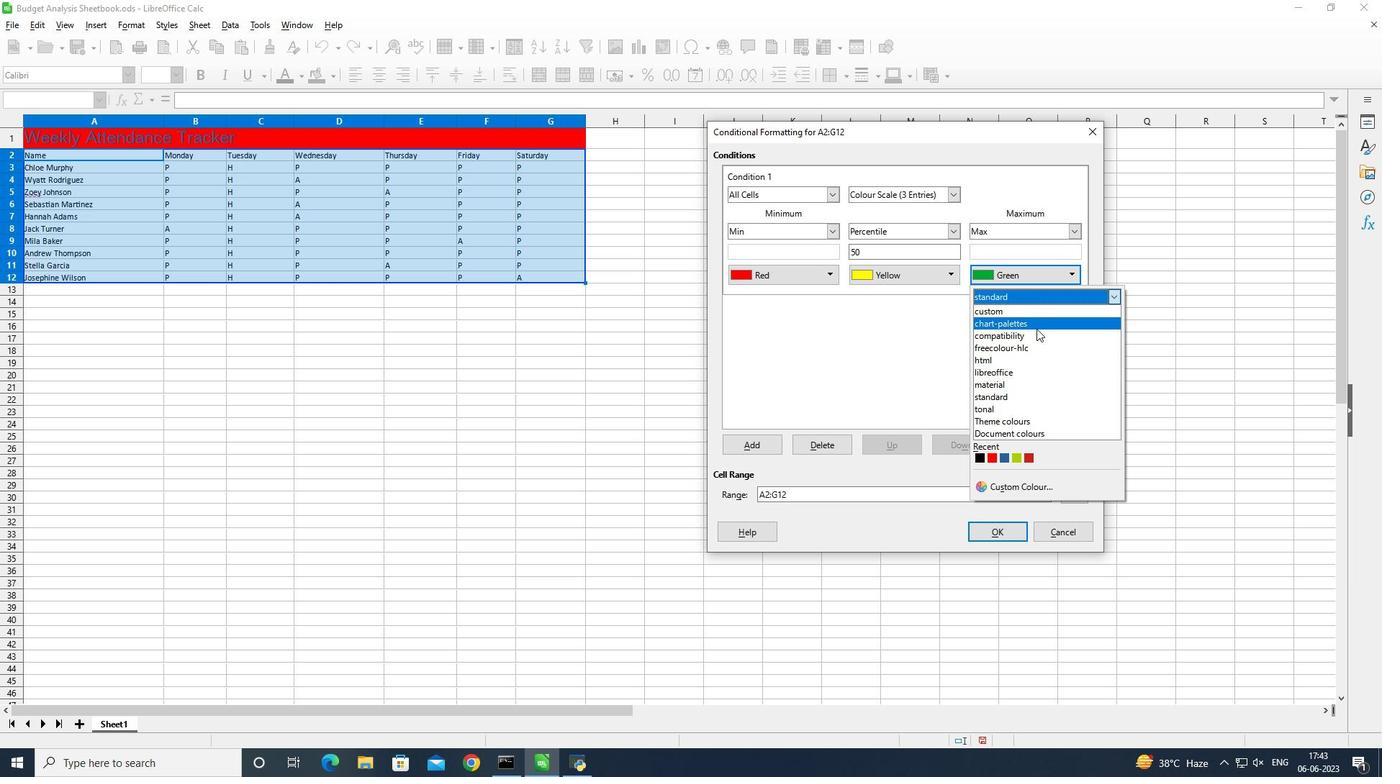 
Action: Mouse pressed left at (1037, 326)
Screenshot: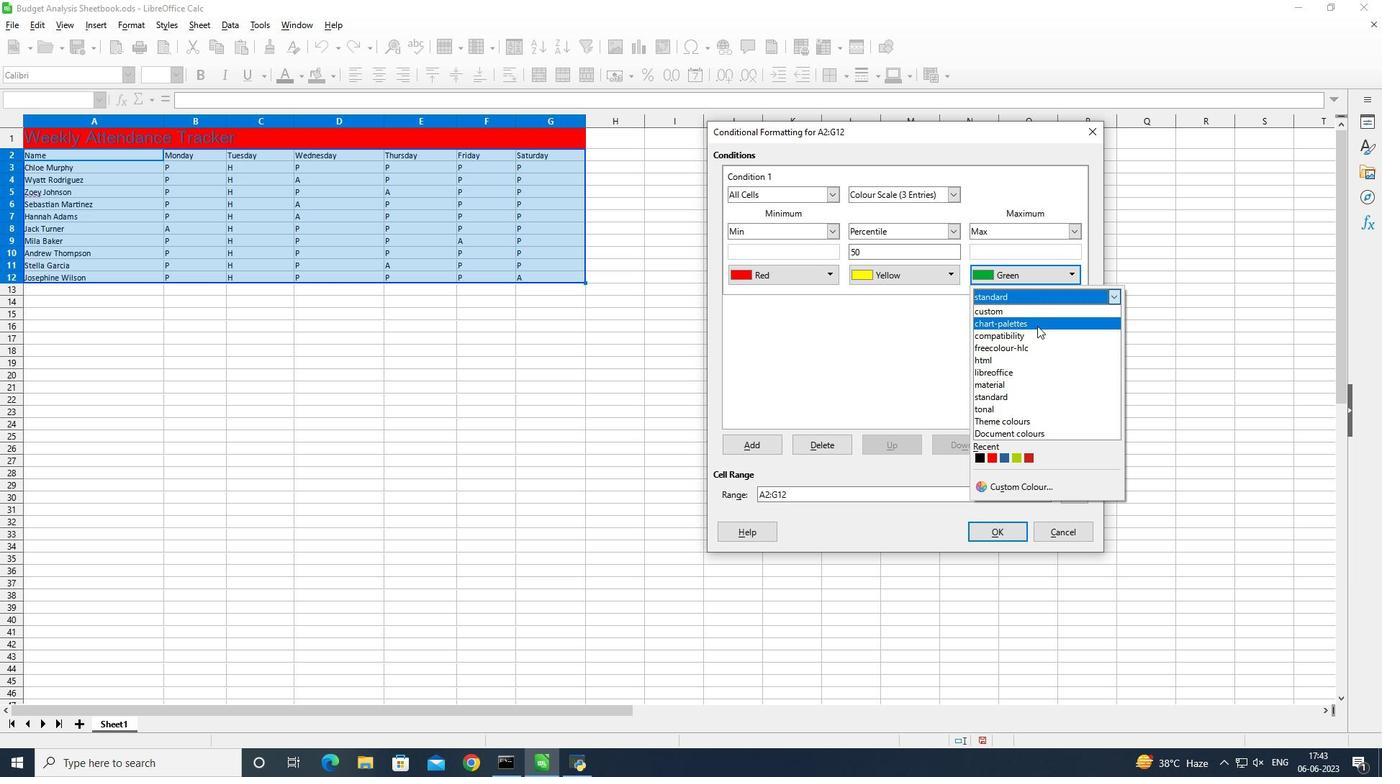 
Action: Mouse moved to (981, 311)
Screenshot: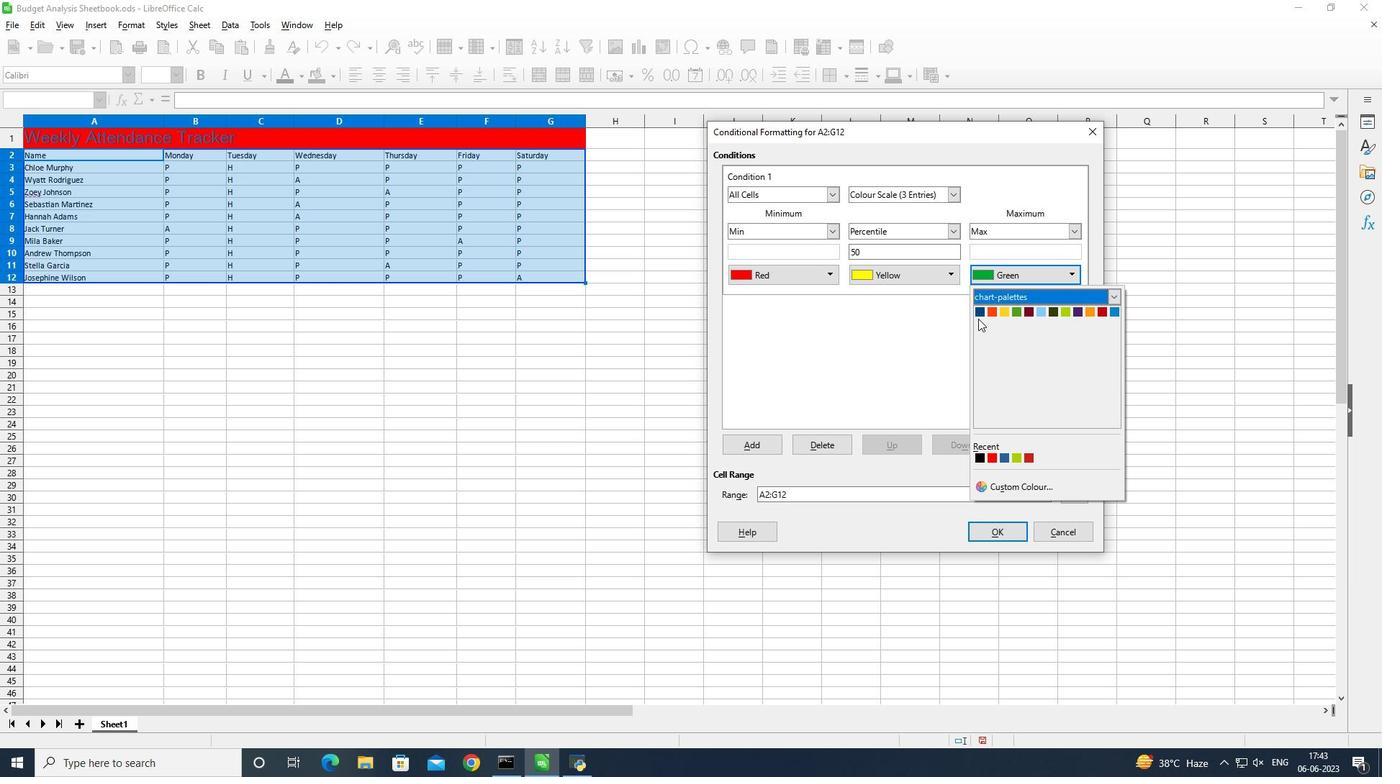 
Action: Mouse pressed left at (981, 311)
Screenshot: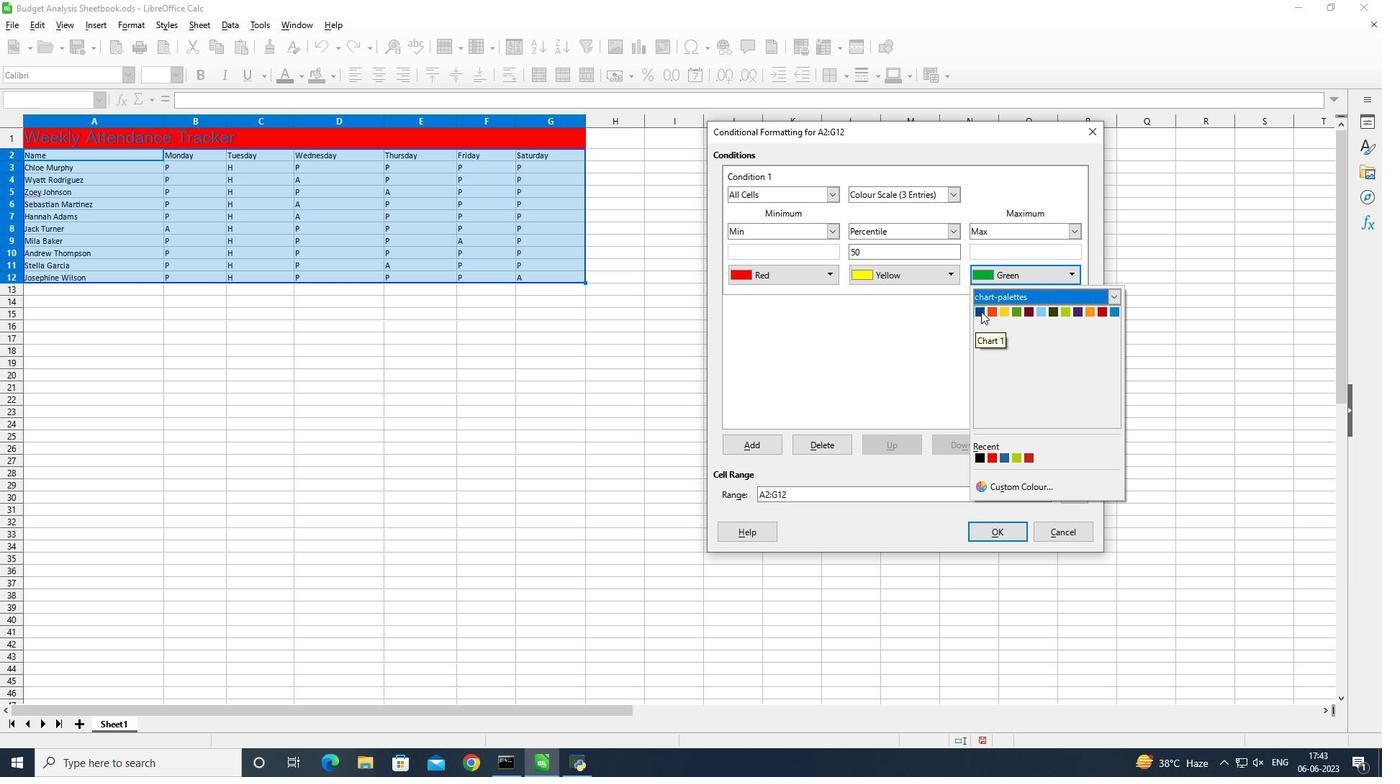 
Action: Mouse moved to (1002, 537)
Screenshot: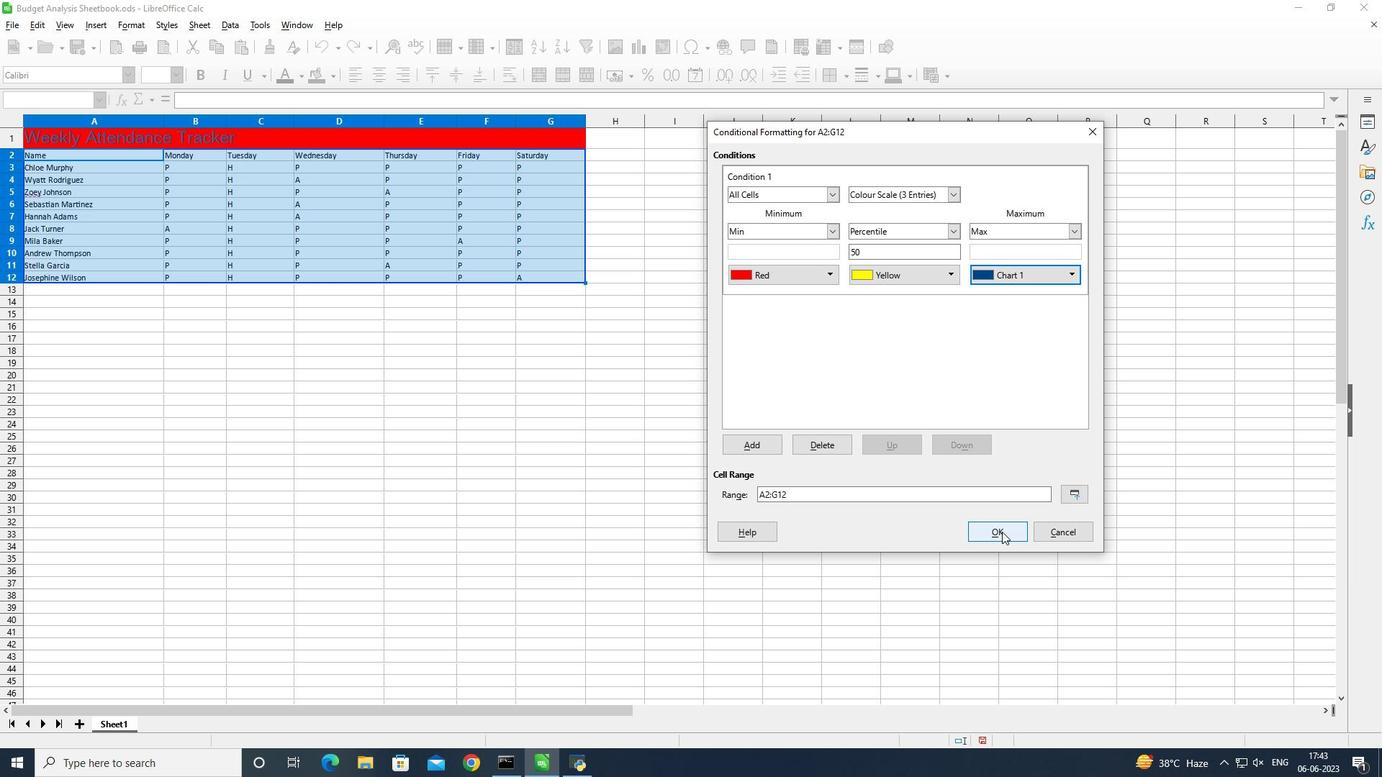 
Action: Mouse pressed left at (1002, 537)
Screenshot: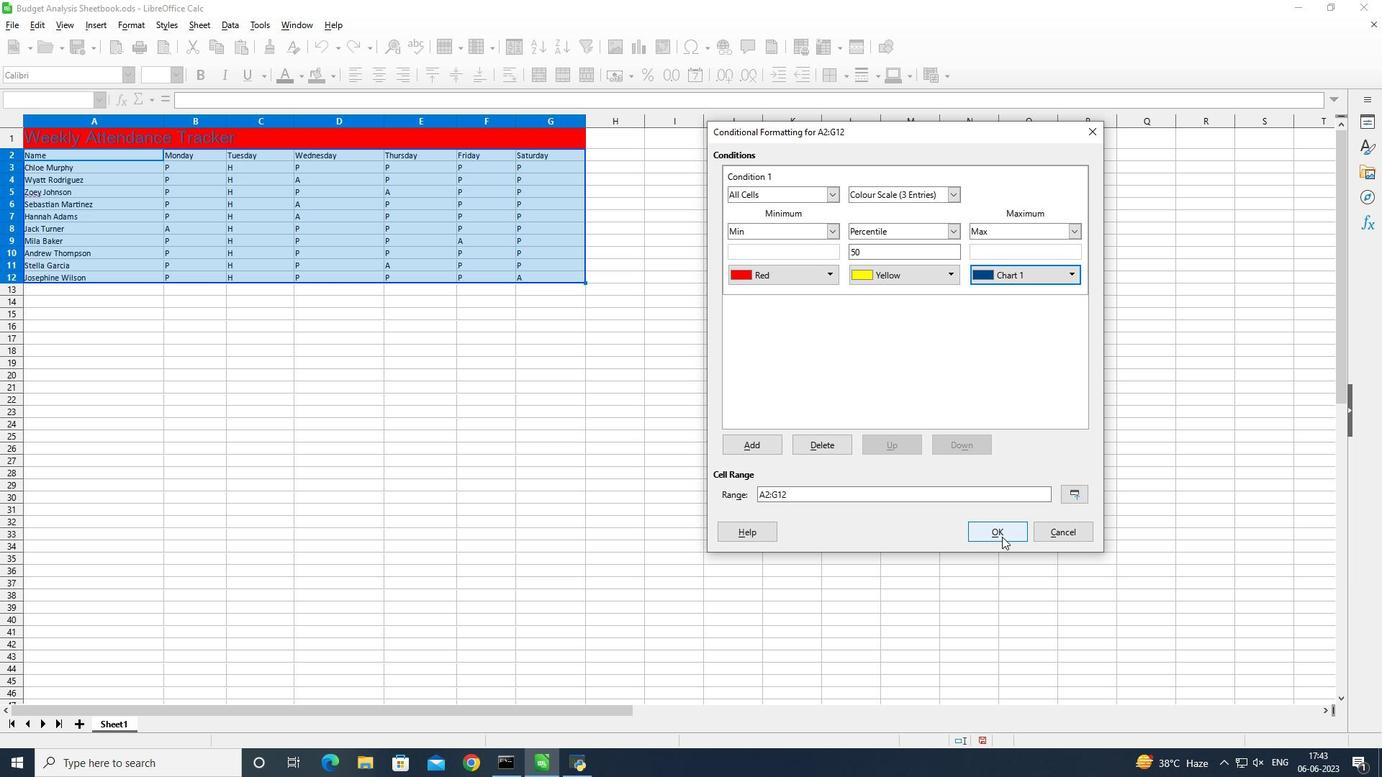 
Action: Mouse moved to (572, 279)
Screenshot: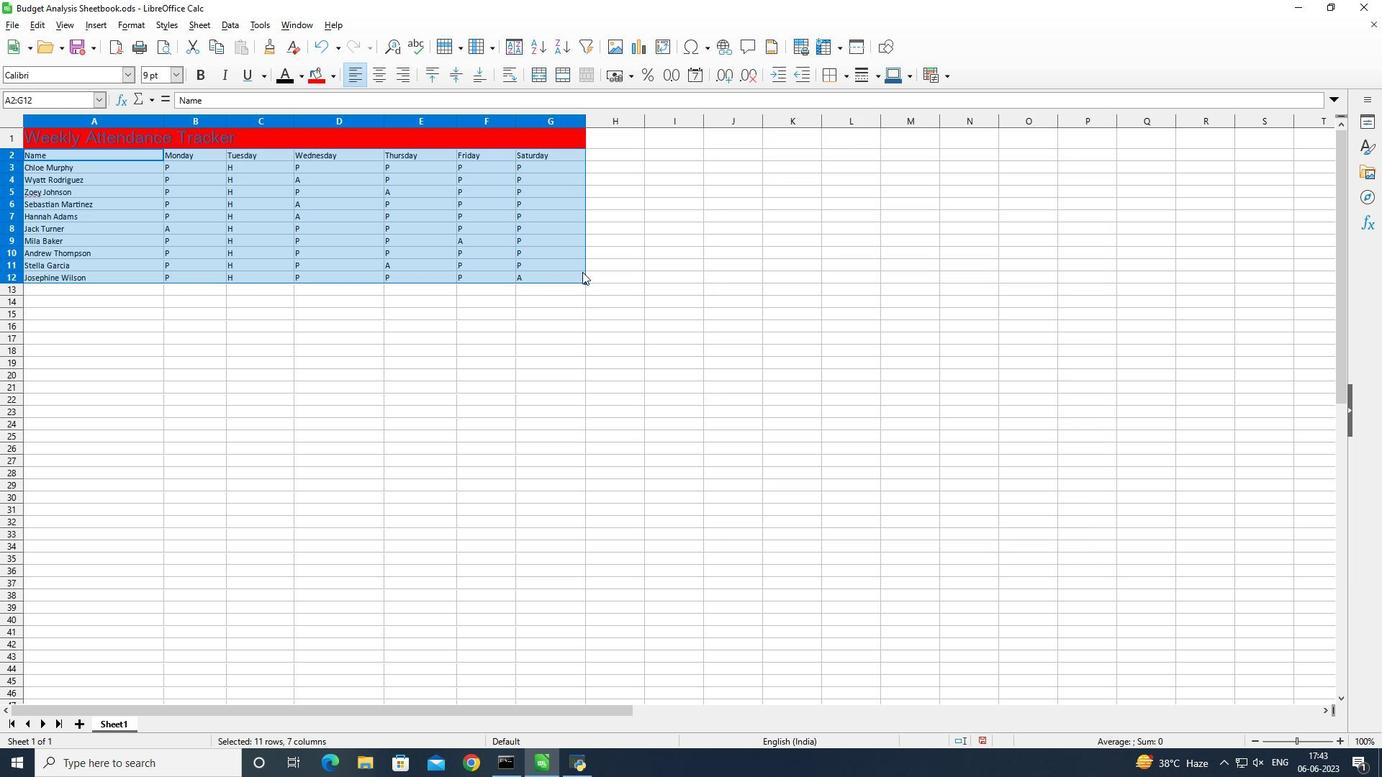 
Action: Mouse pressed left at (572, 279)
Screenshot: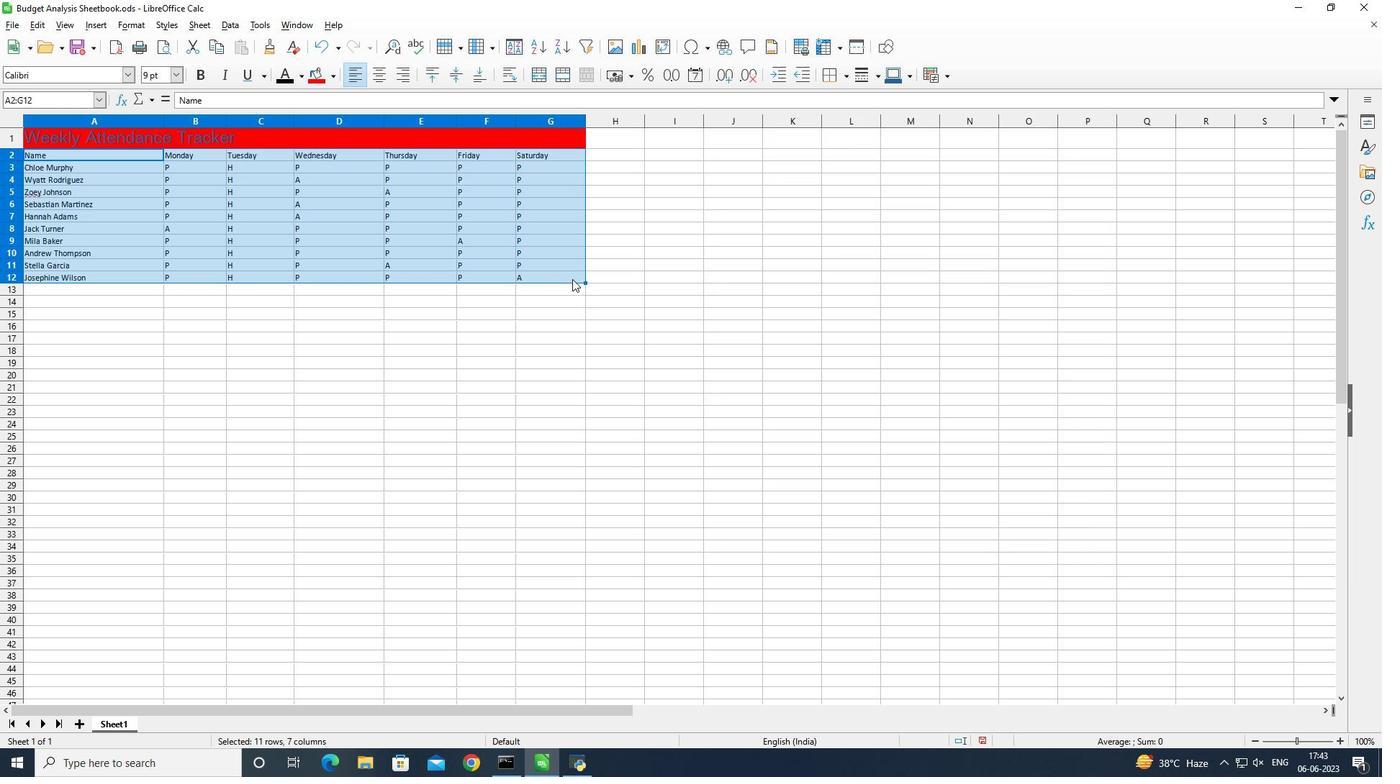 
Action: Mouse moved to (118, 157)
Screenshot: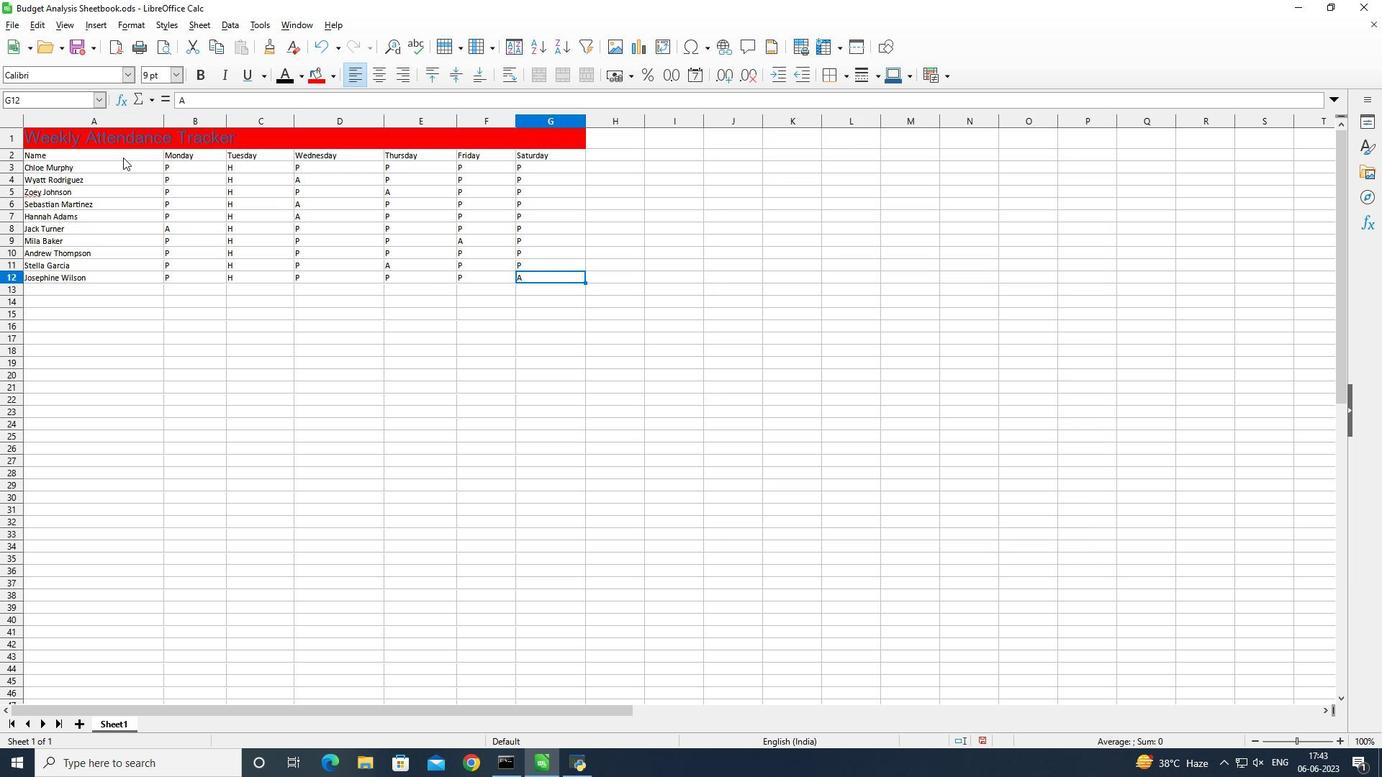 
Action: Mouse pressed left at (118, 157)
Screenshot: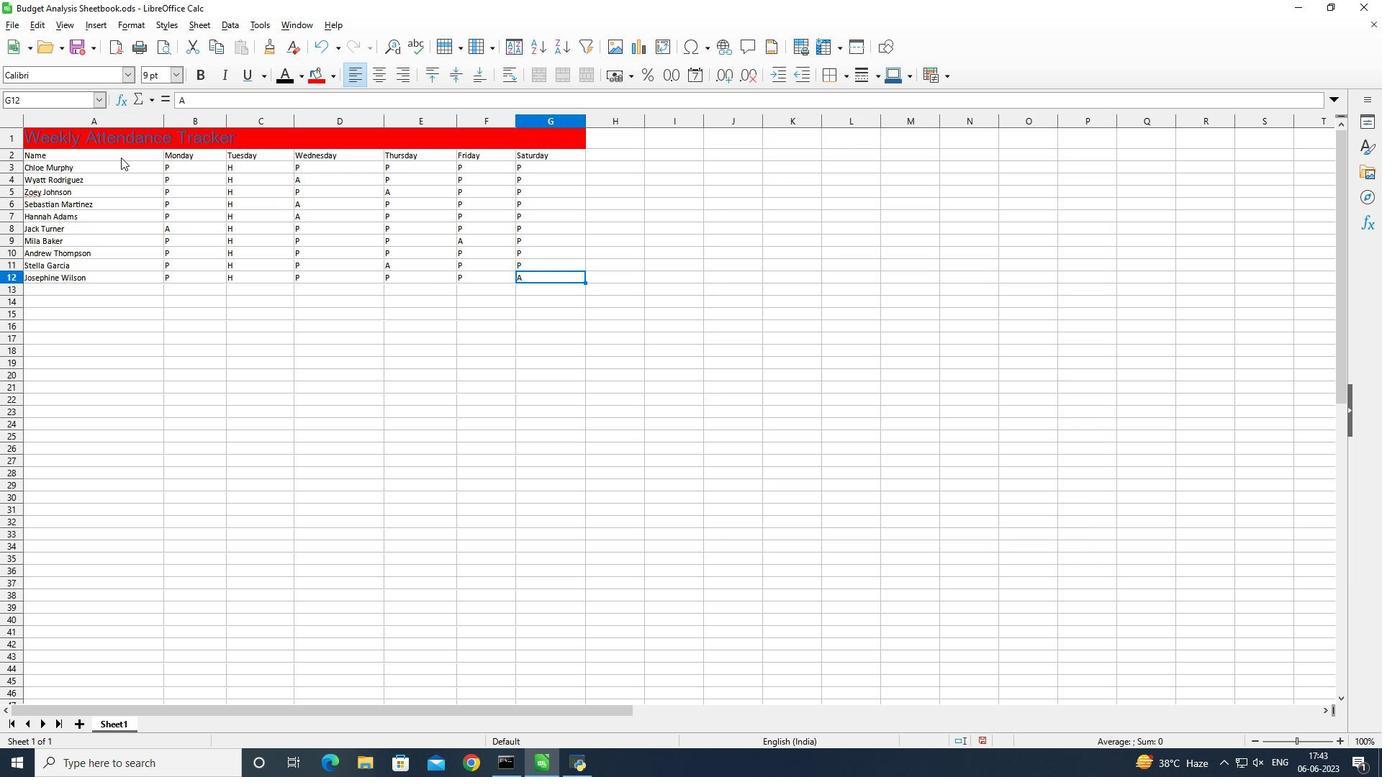 
Action: Mouse pressed left at (118, 157)
Screenshot: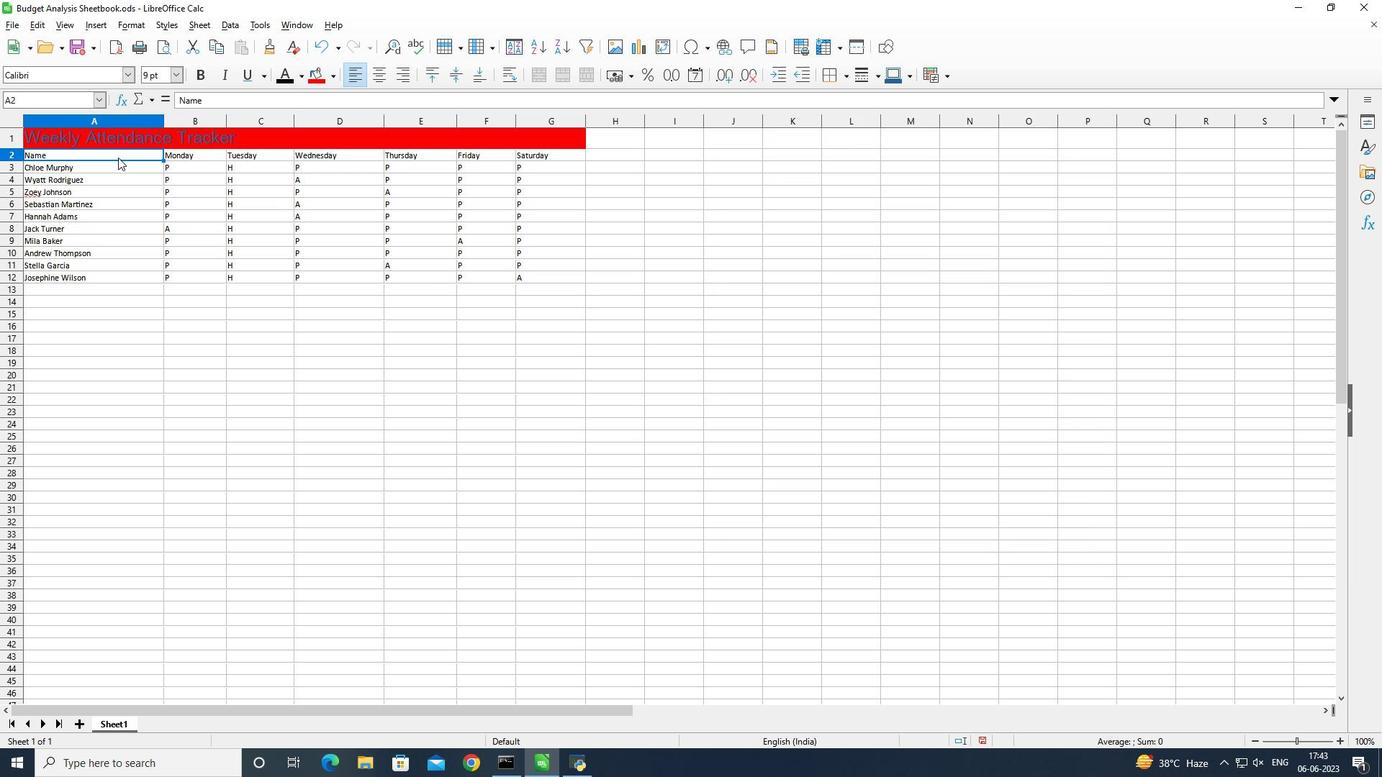 
Action: Mouse moved to (560, 283)
Screenshot: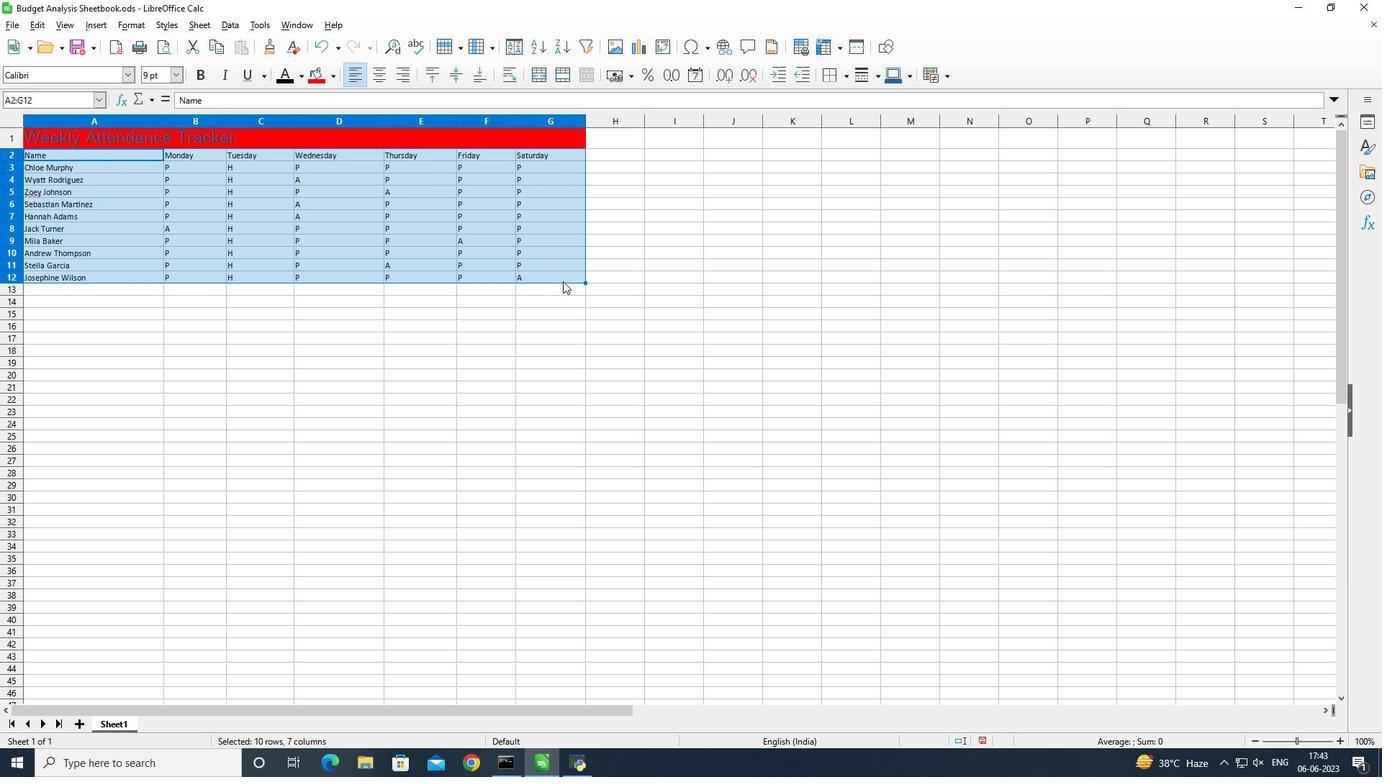 
Action: Mouse pressed left at (560, 283)
Screenshot: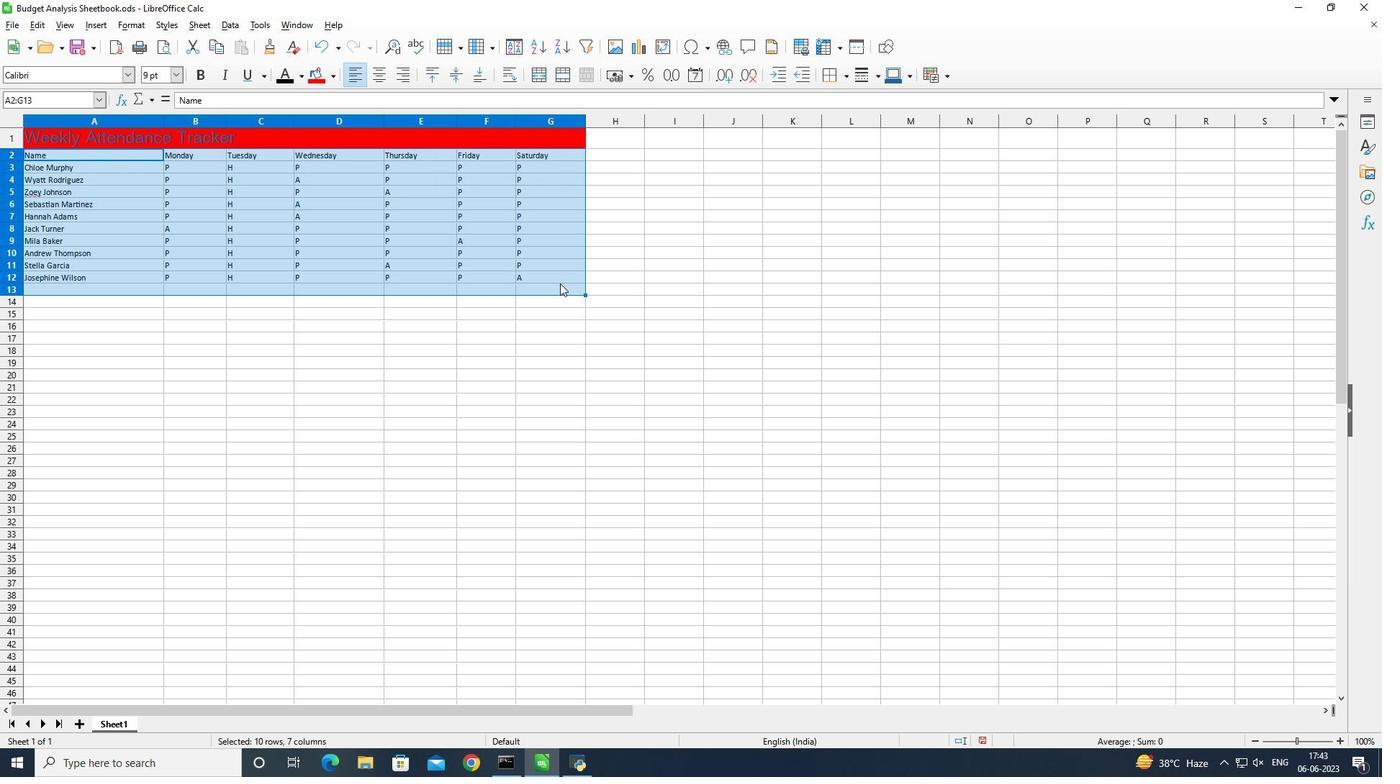 
Action: Mouse moved to (555, 276)
Screenshot: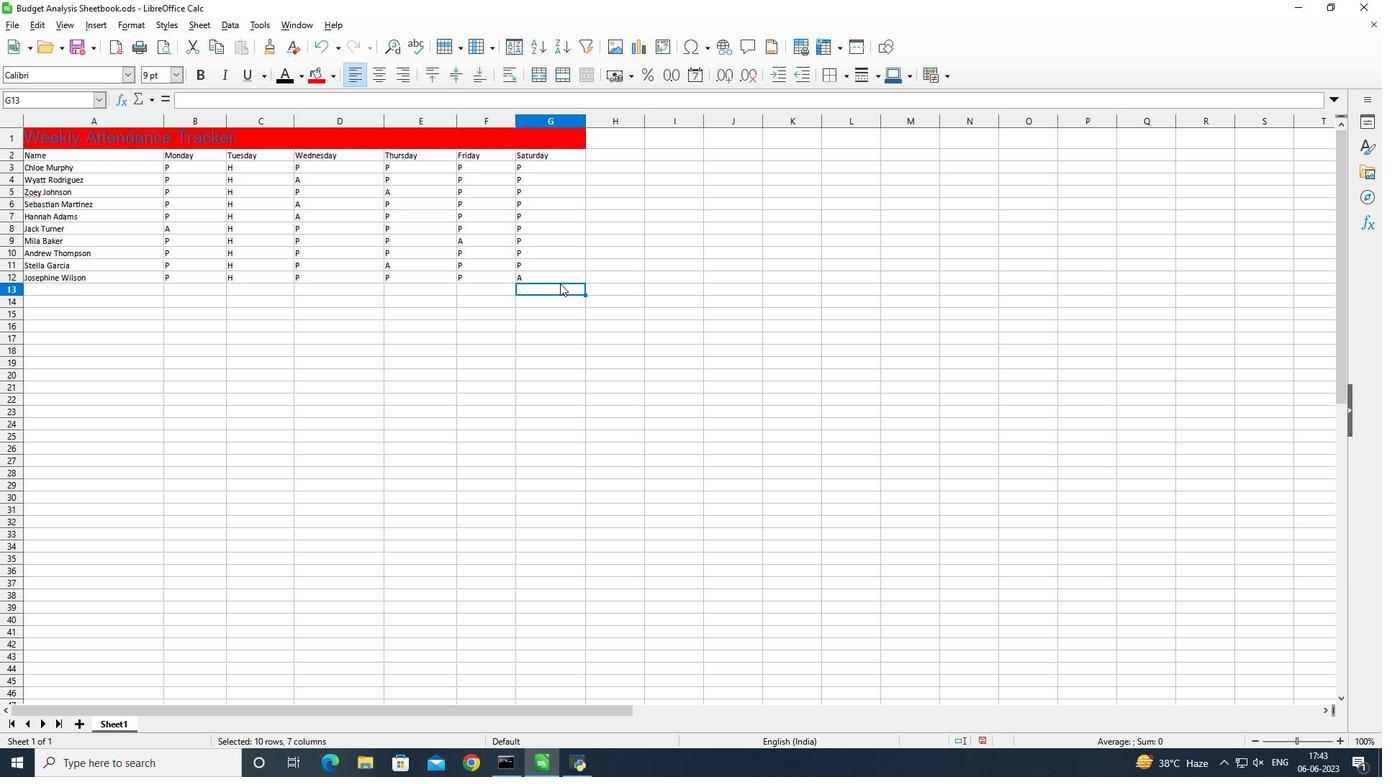 
Action: Mouse pressed left at (555, 276)
Screenshot: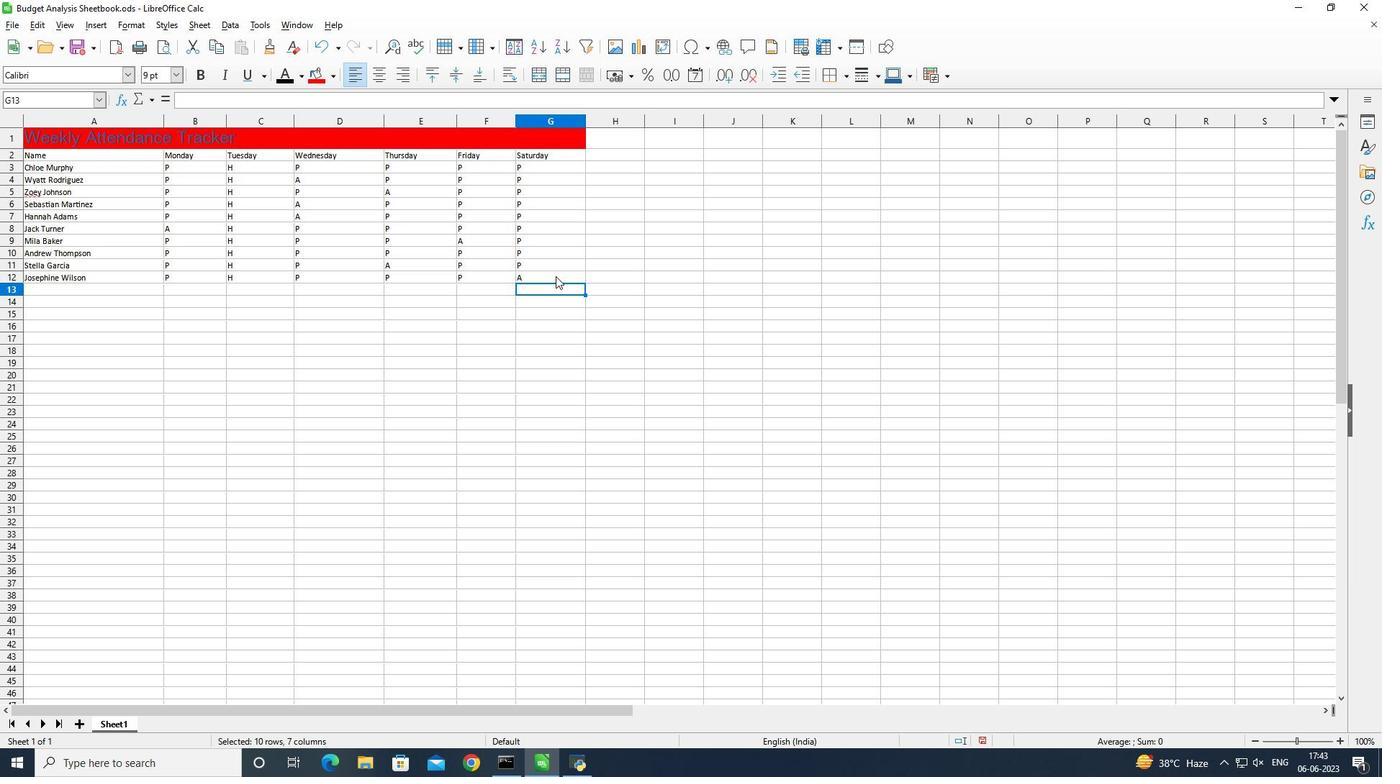 
Action: Mouse pressed left at (555, 276)
Screenshot: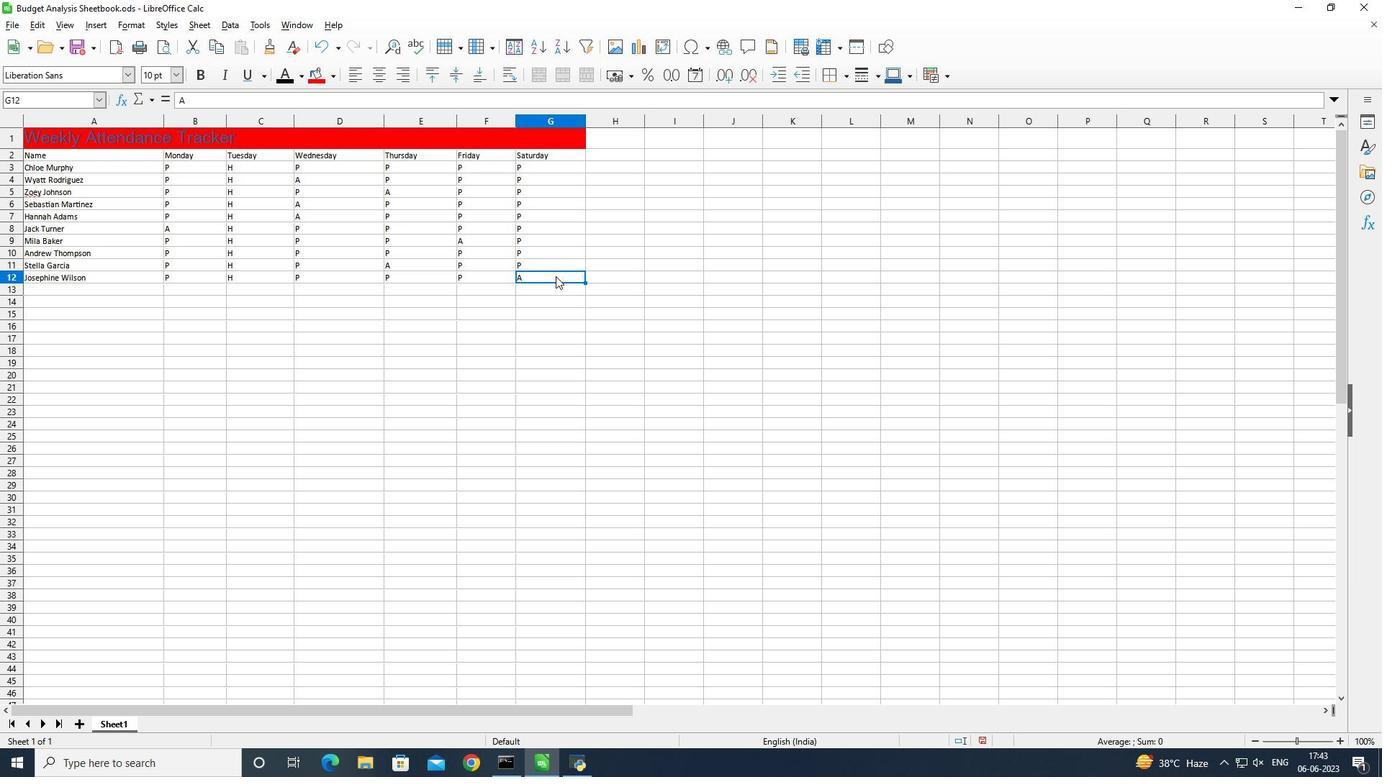 
Action: Mouse moved to (71, 151)
Screenshot: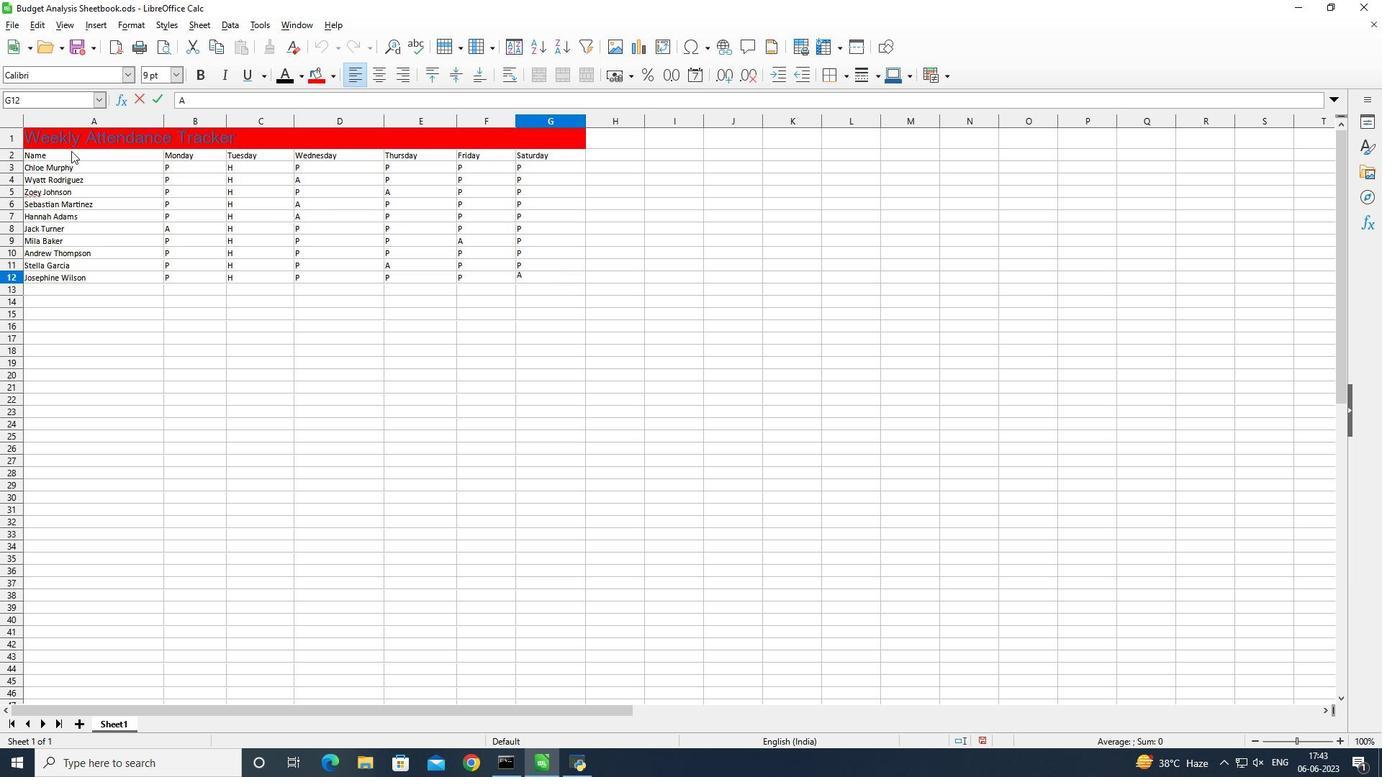 
Action: Mouse pressed left at (71, 151)
Screenshot: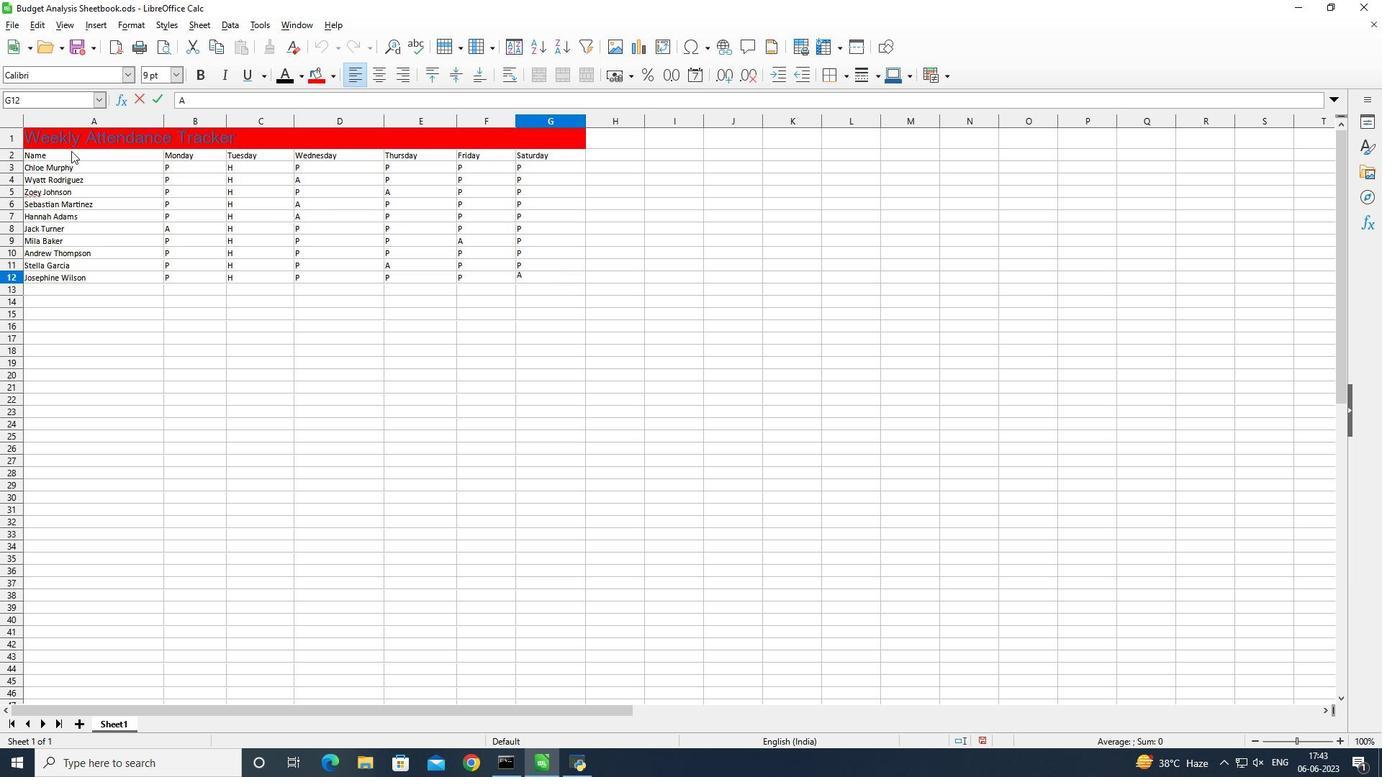 
Action: Mouse pressed left at (71, 151)
Screenshot: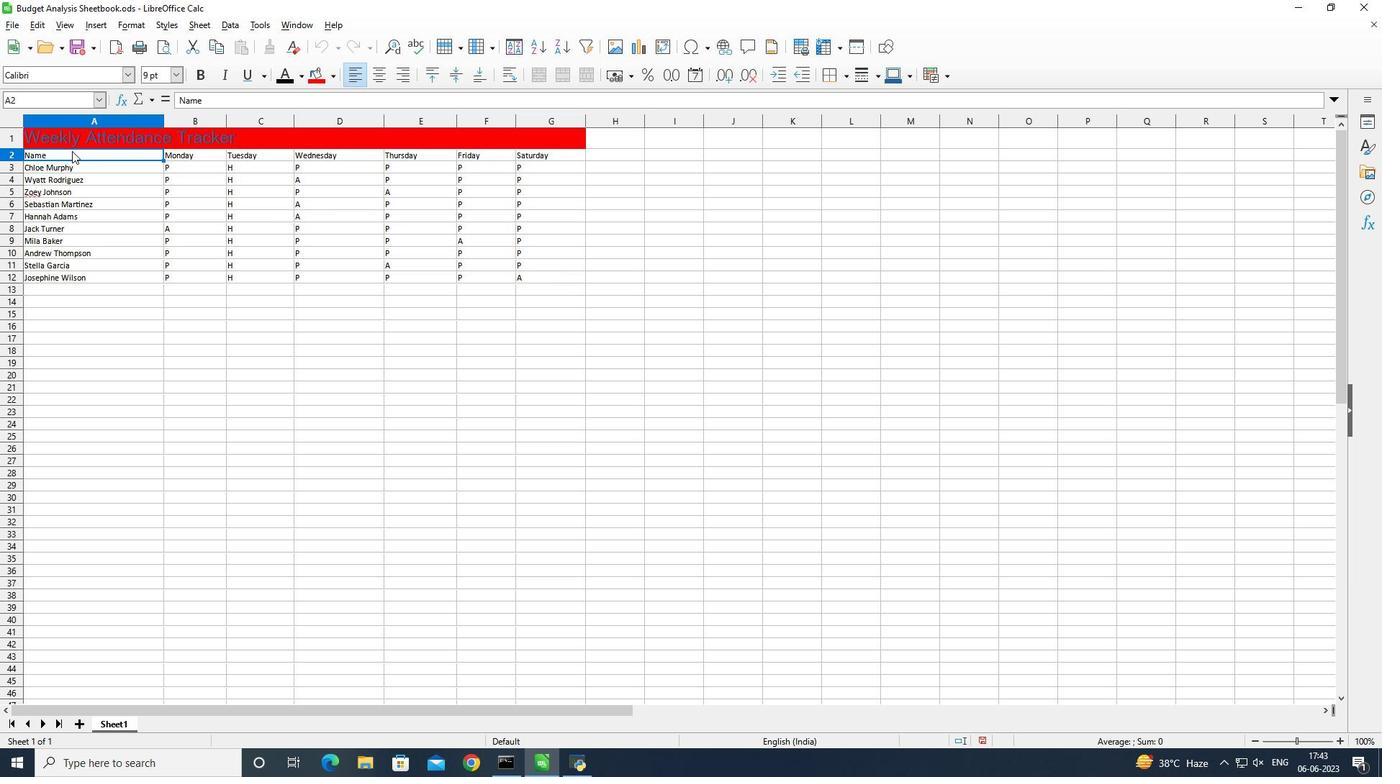 
Action: Mouse moved to (944, 74)
Screenshot: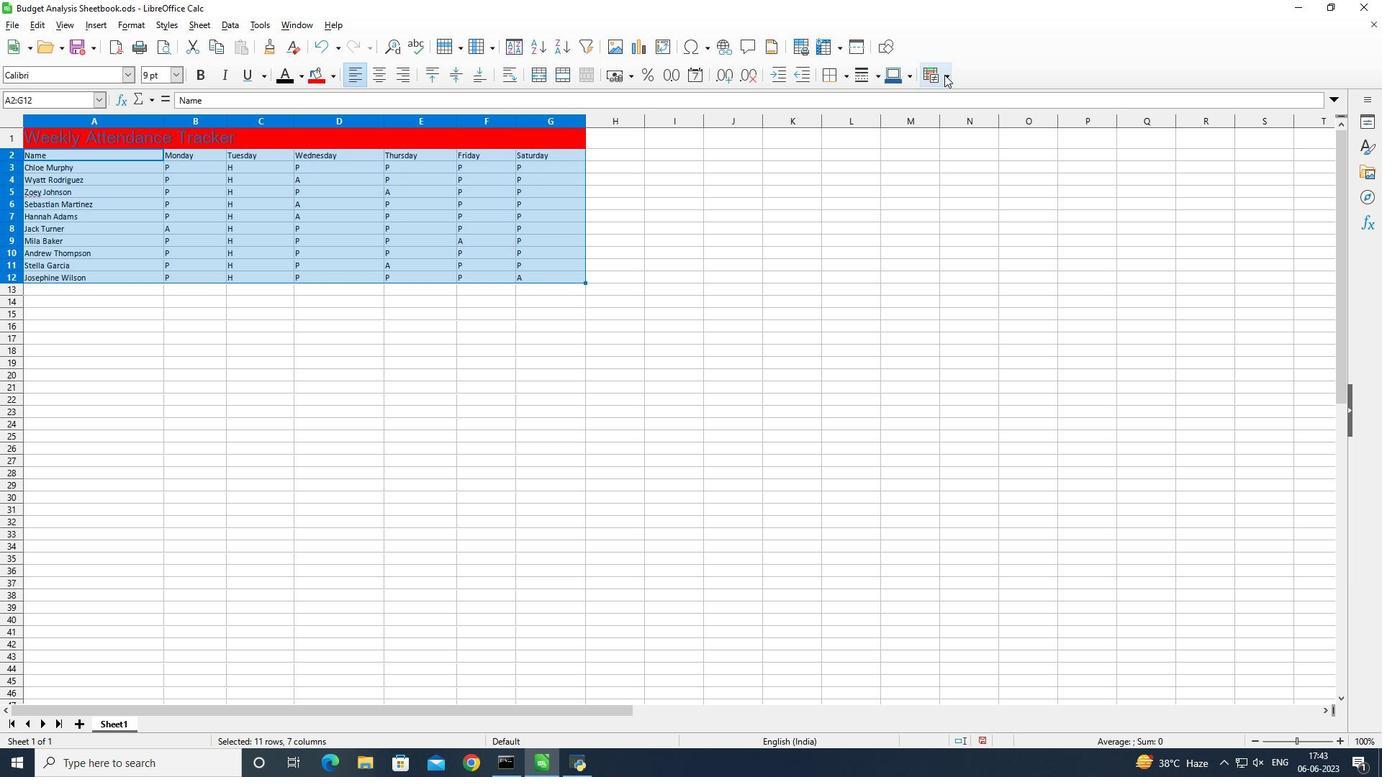 
Action: Mouse pressed left at (944, 74)
Screenshot: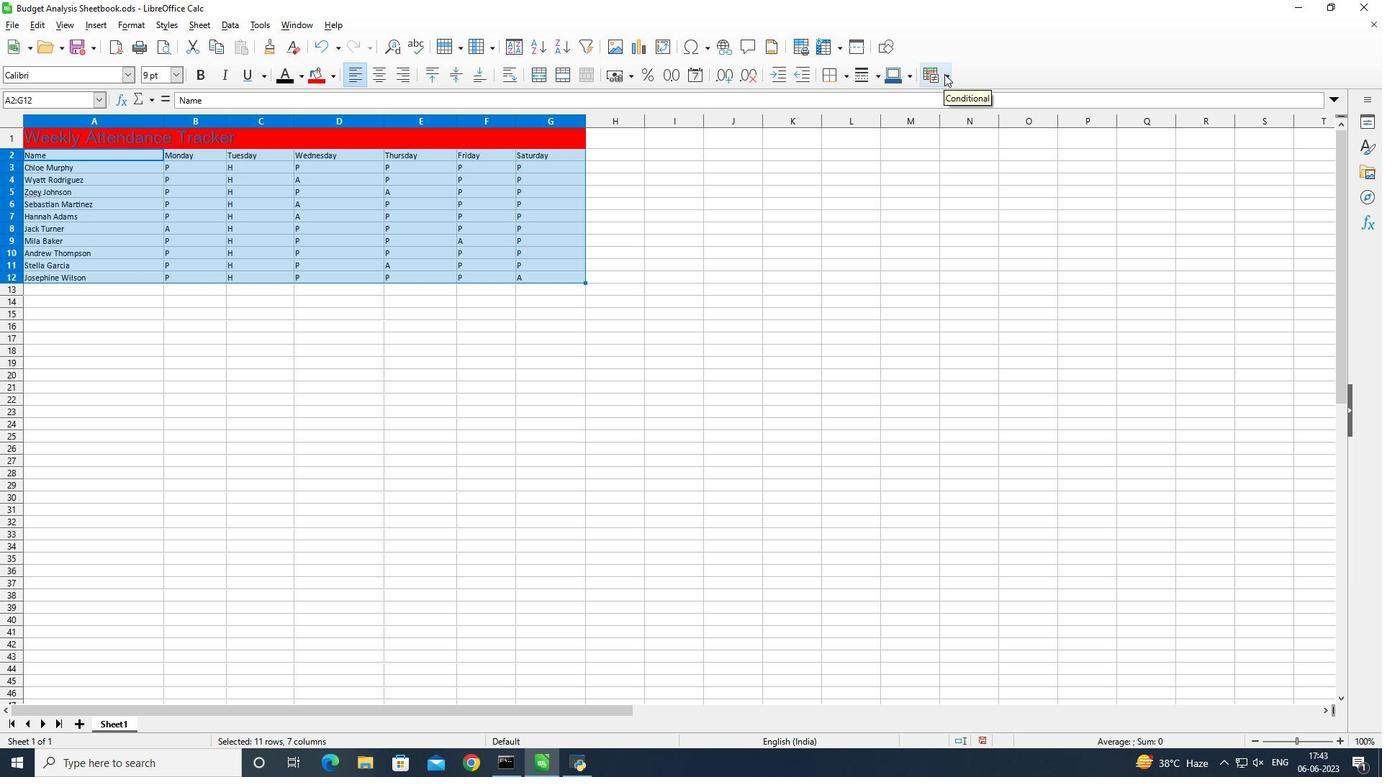 
Action: Mouse moved to (948, 107)
Screenshot: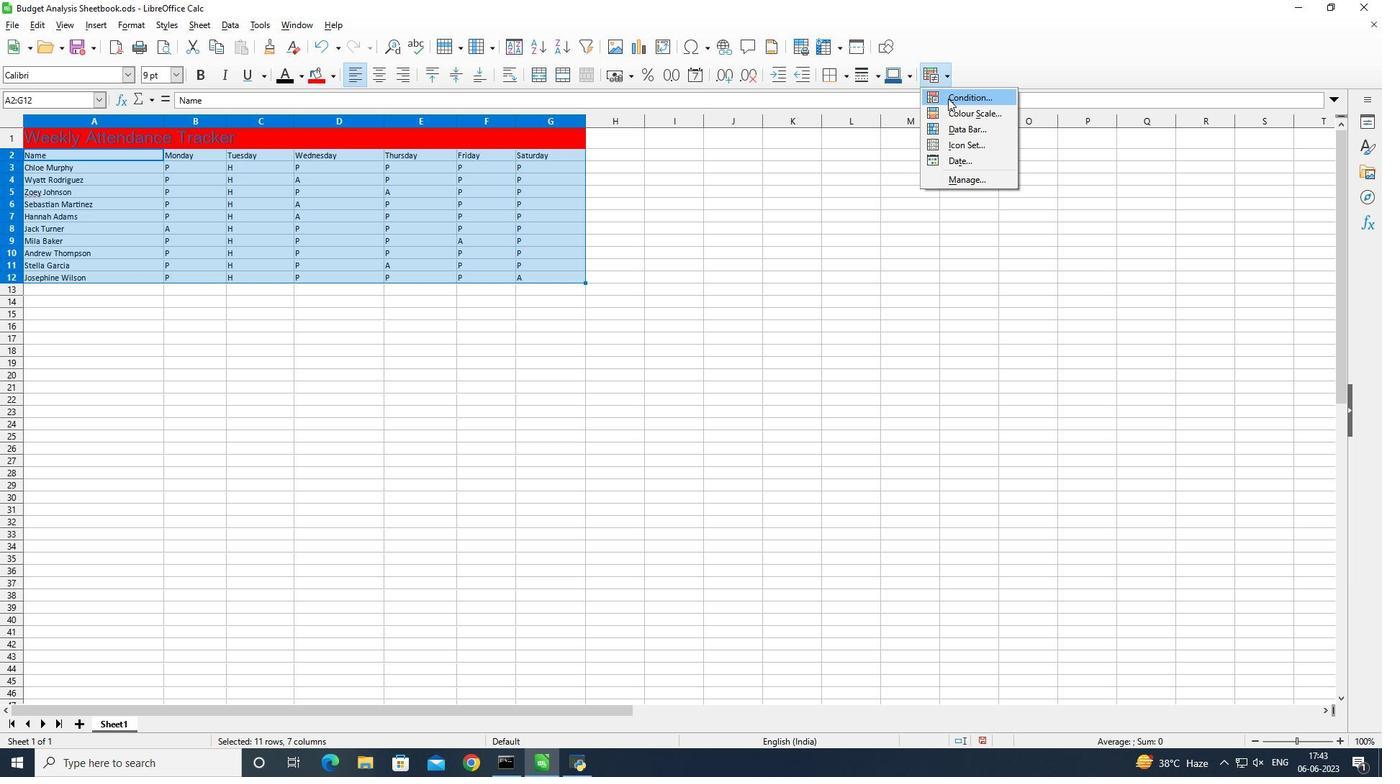 
Action: Mouse pressed left at (948, 107)
Screenshot: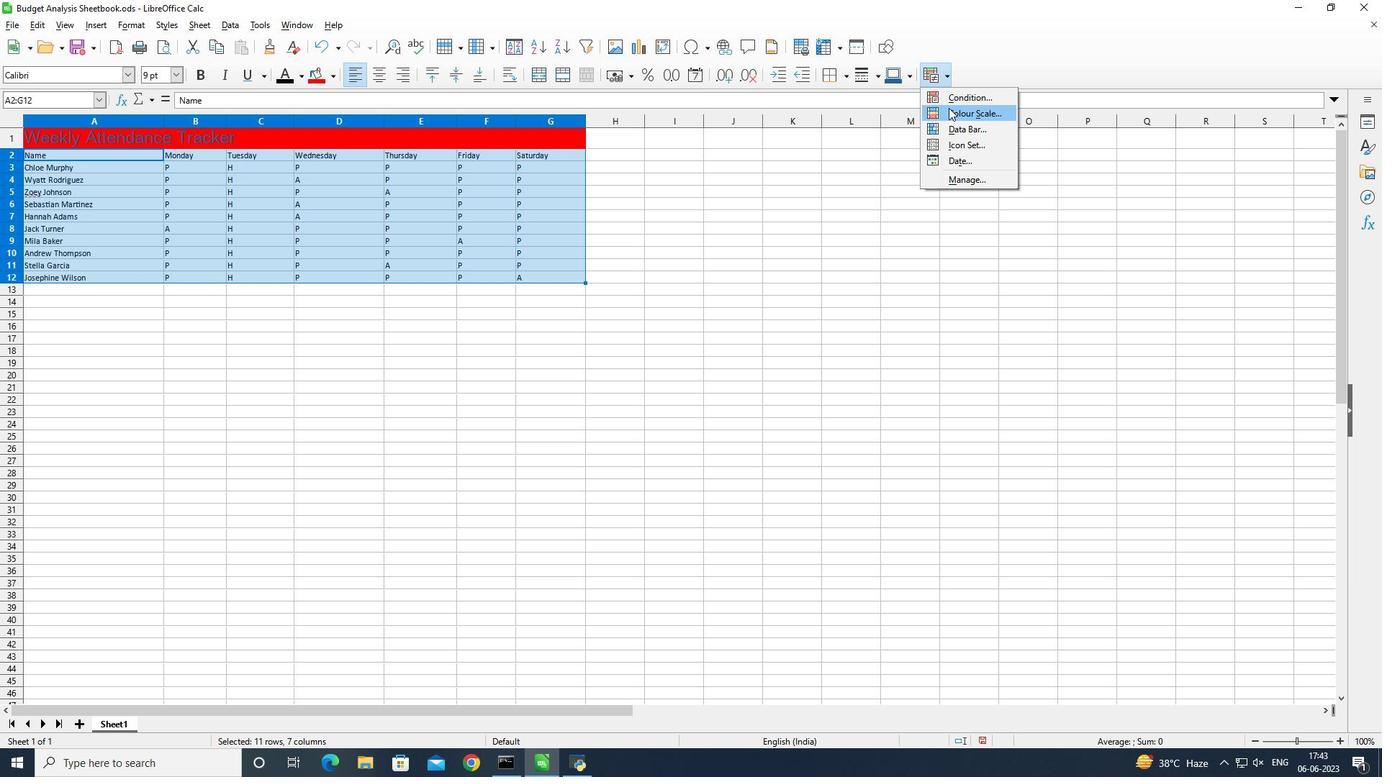 
Action: Mouse moved to (812, 277)
Screenshot: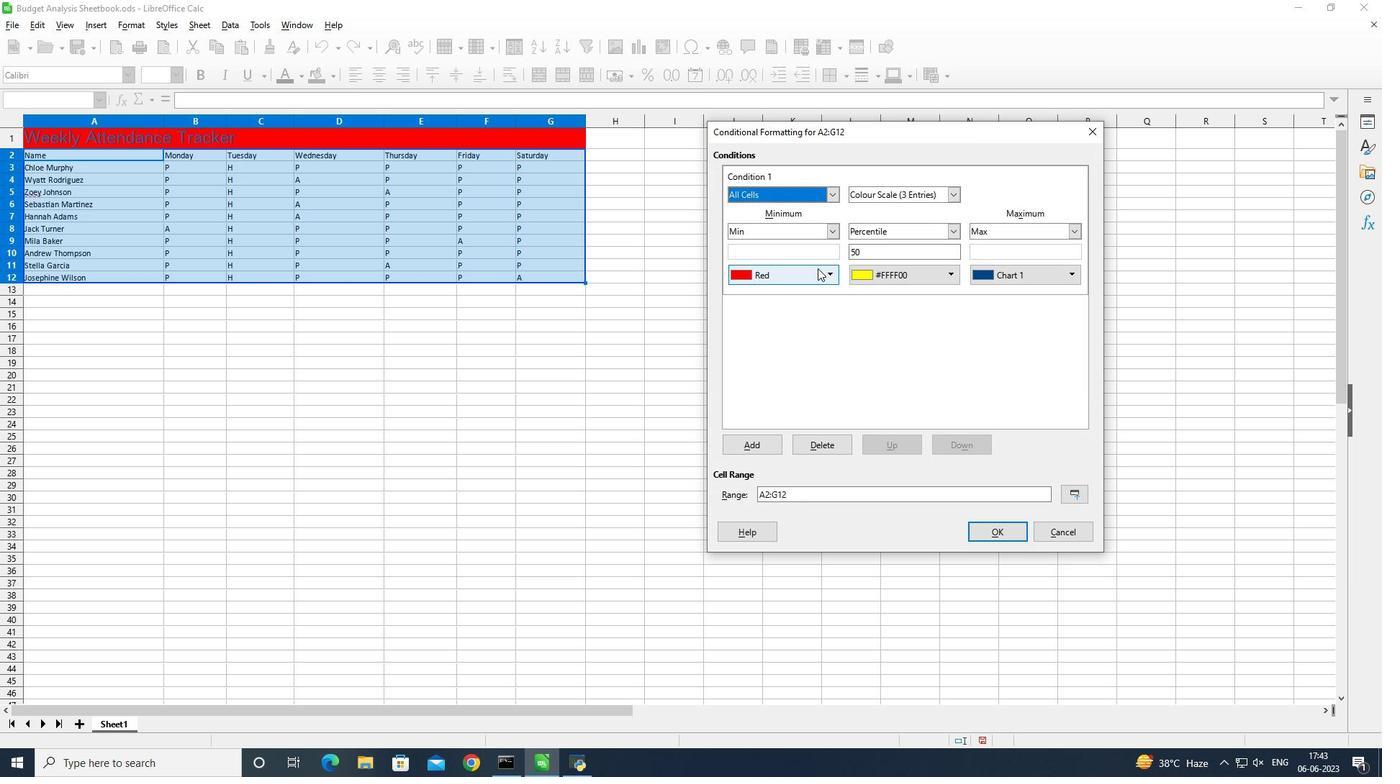 
Action: Mouse pressed left at (812, 277)
Screenshot: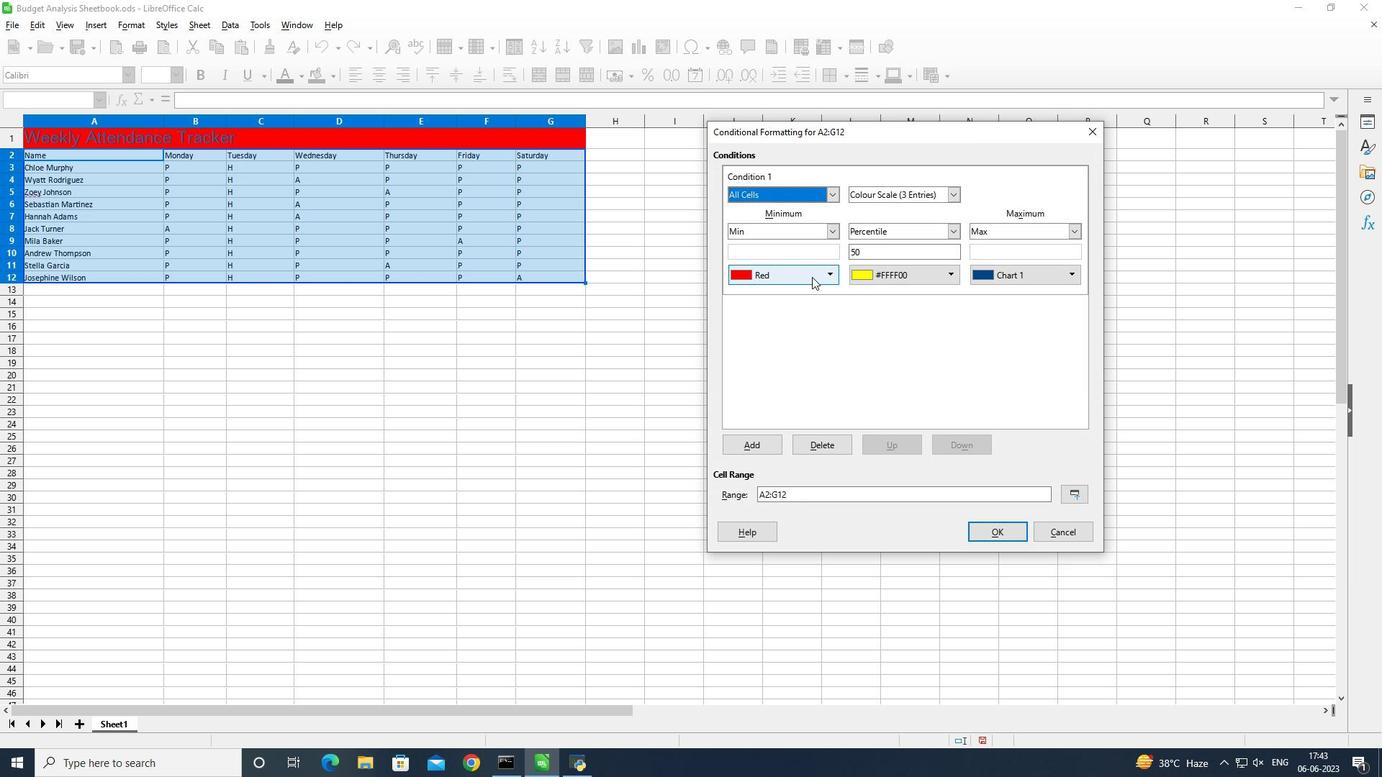 
Action: Mouse moved to (738, 313)
Screenshot: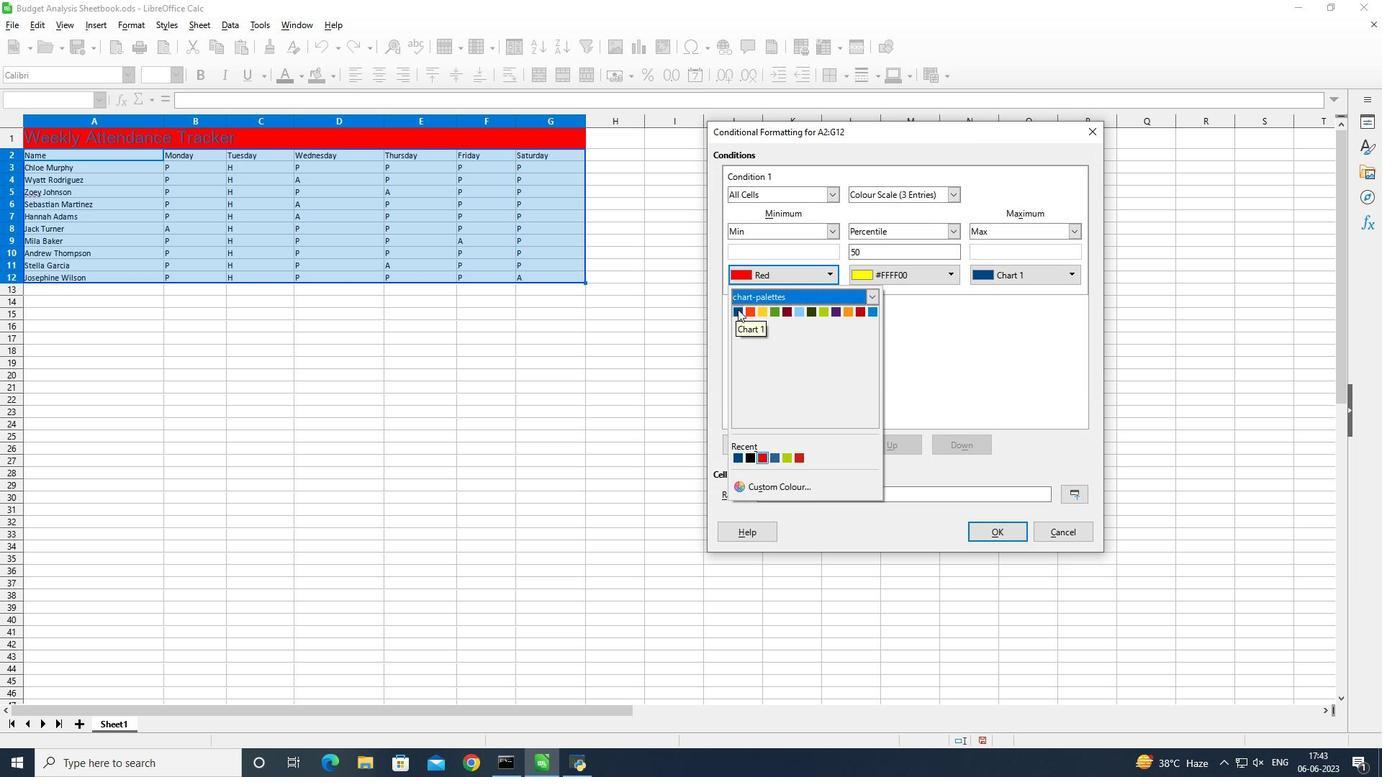 
Action: Mouse pressed left at (738, 313)
Screenshot: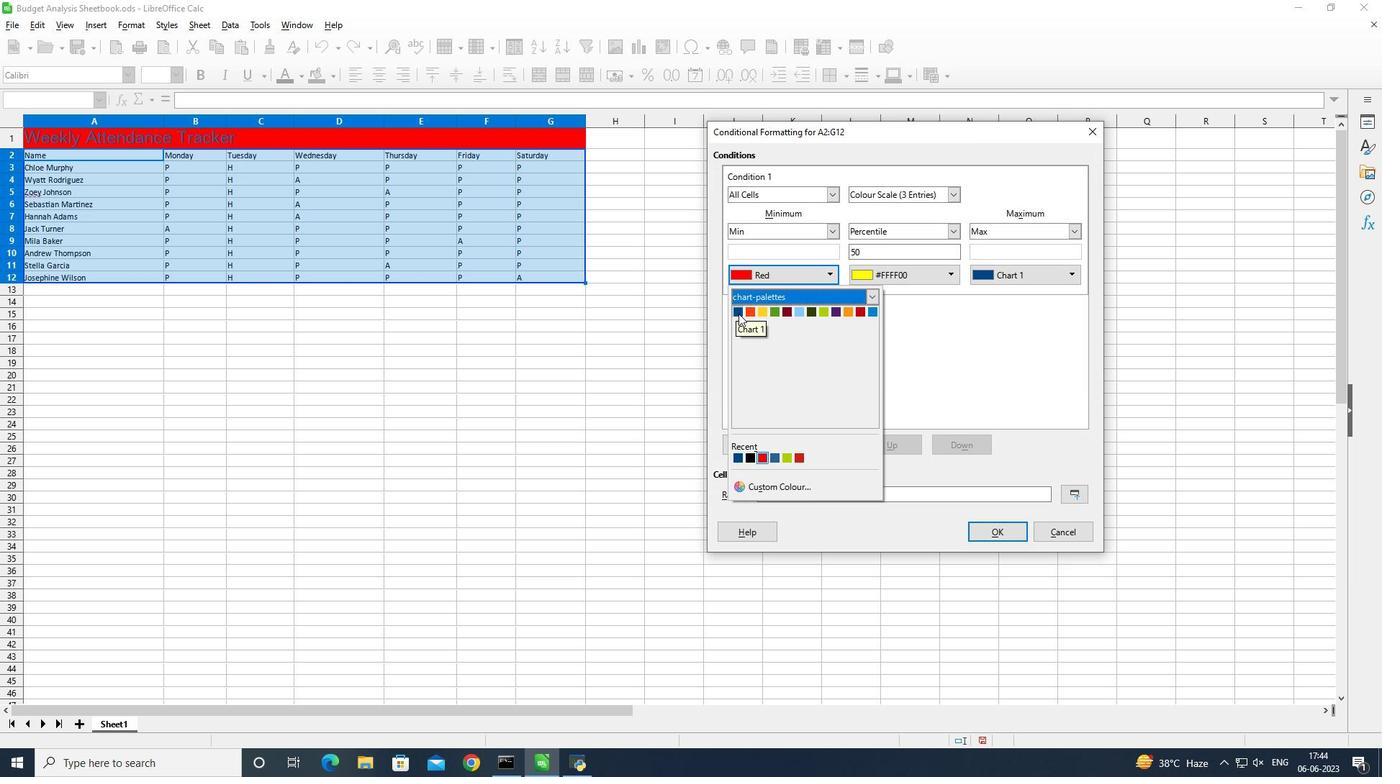 
Action: Mouse moved to (987, 525)
Screenshot: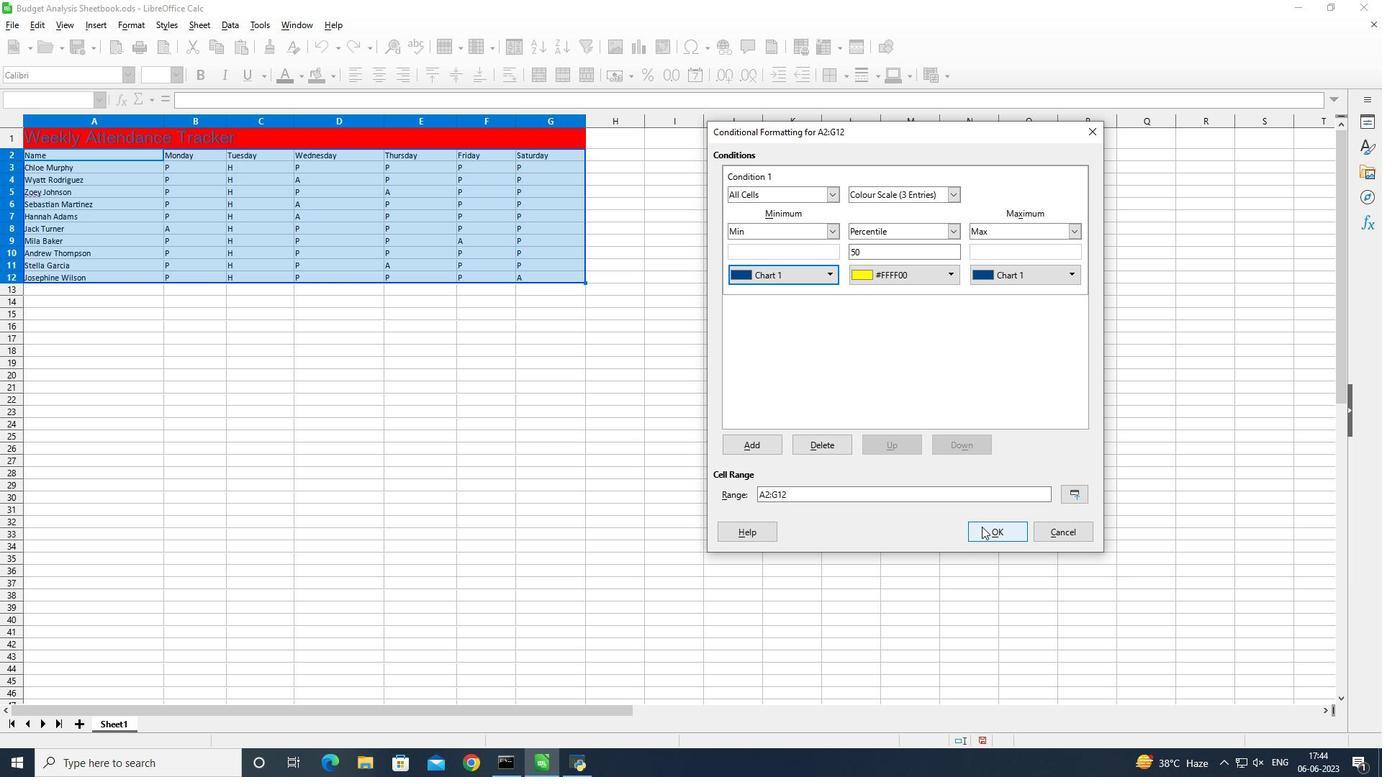 
Action: Mouse pressed left at (987, 525)
Screenshot: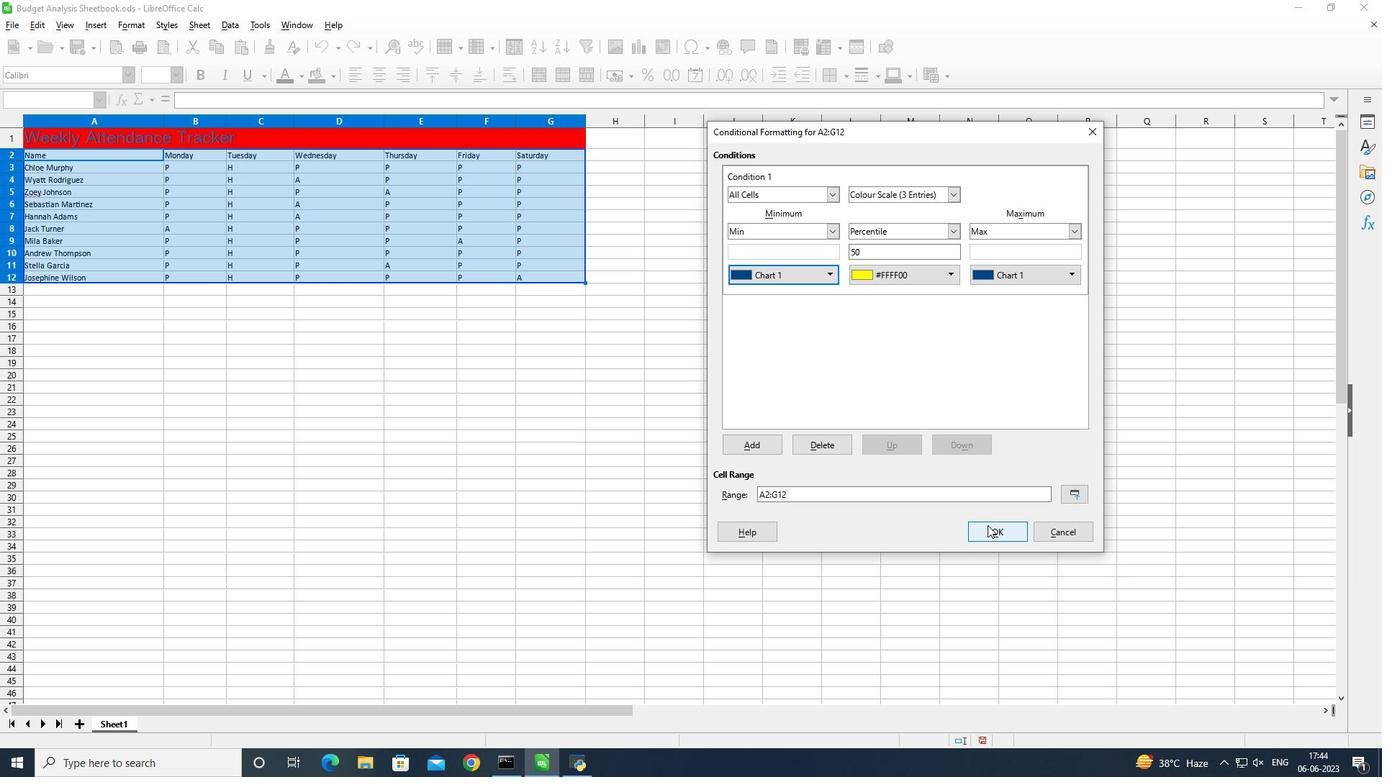 
Action: Mouse moved to (553, 279)
Screenshot: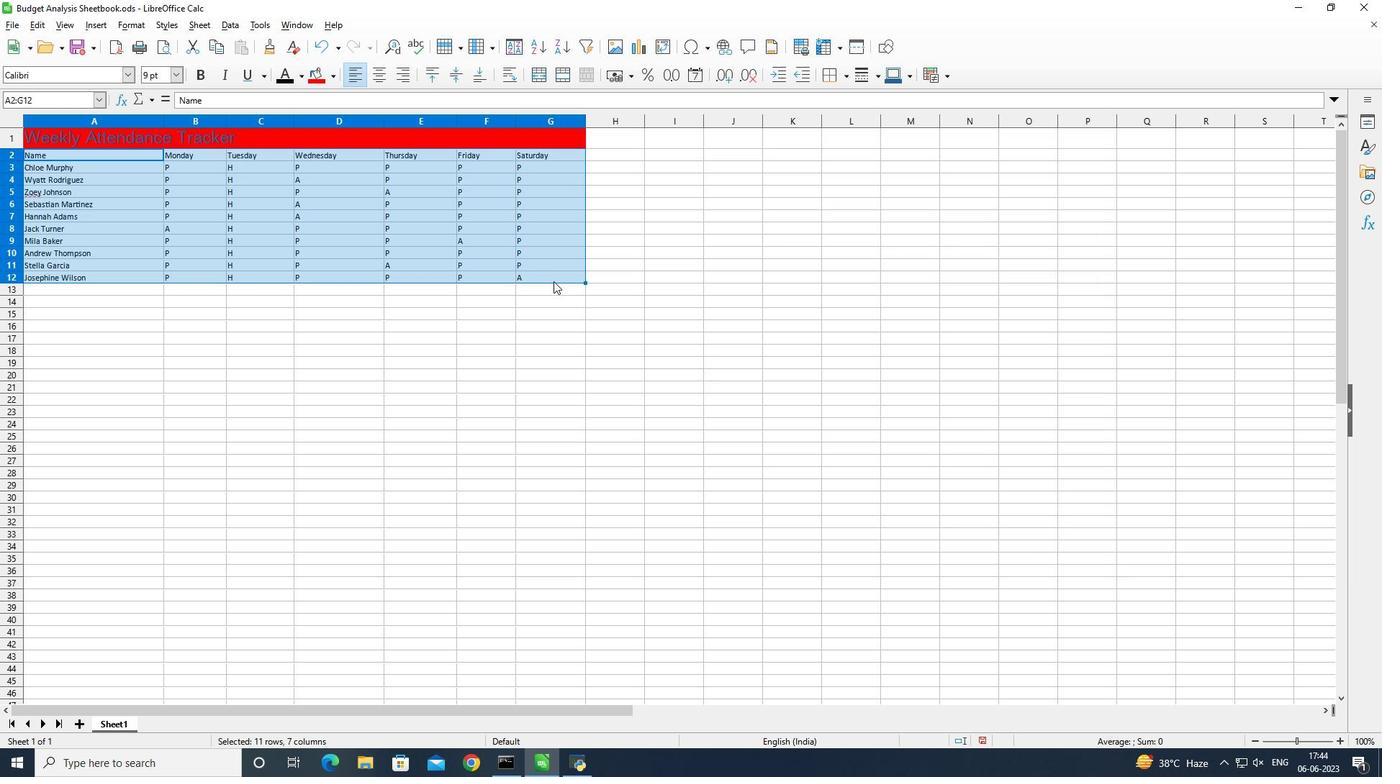 
Action: Mouse pressed left at (553, 279)
Screenshot: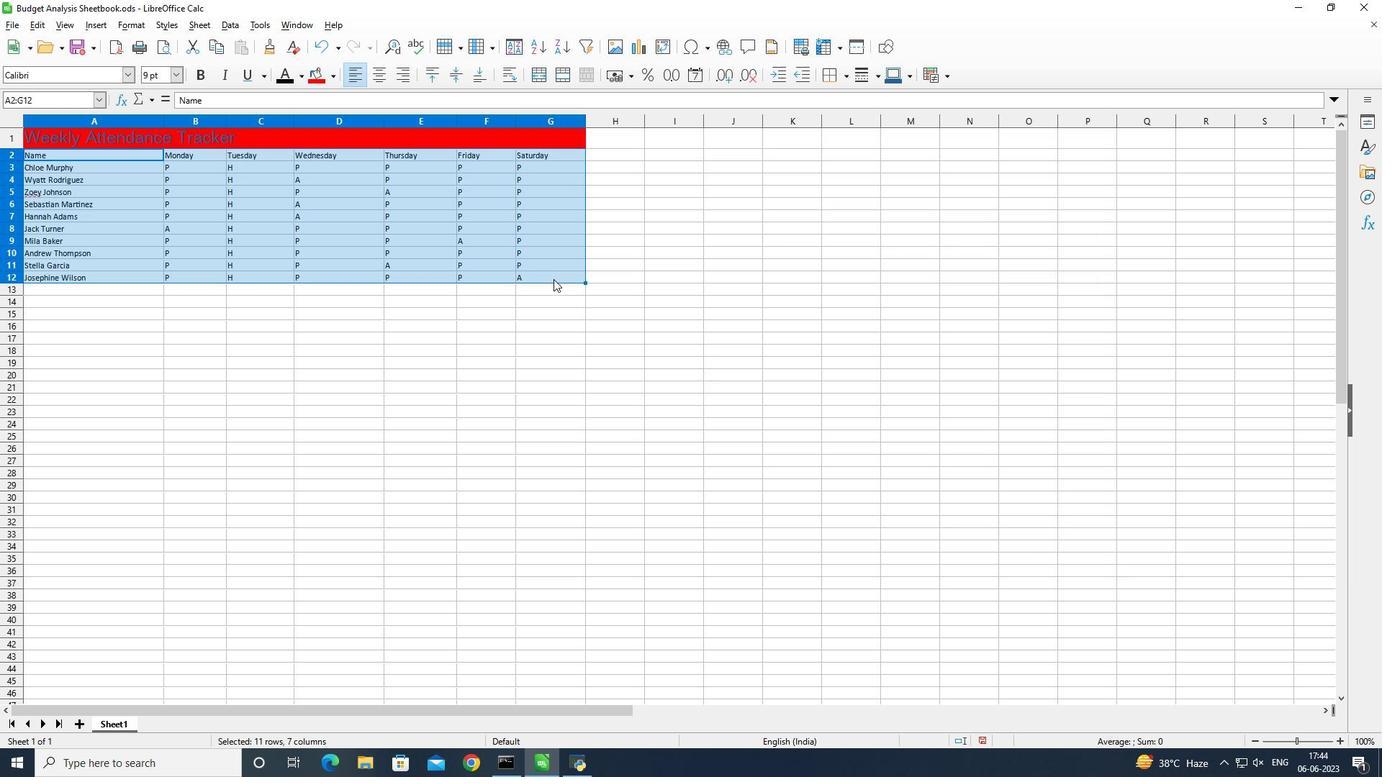 
Action: Mouse moved to (672, 267)
Screenshot: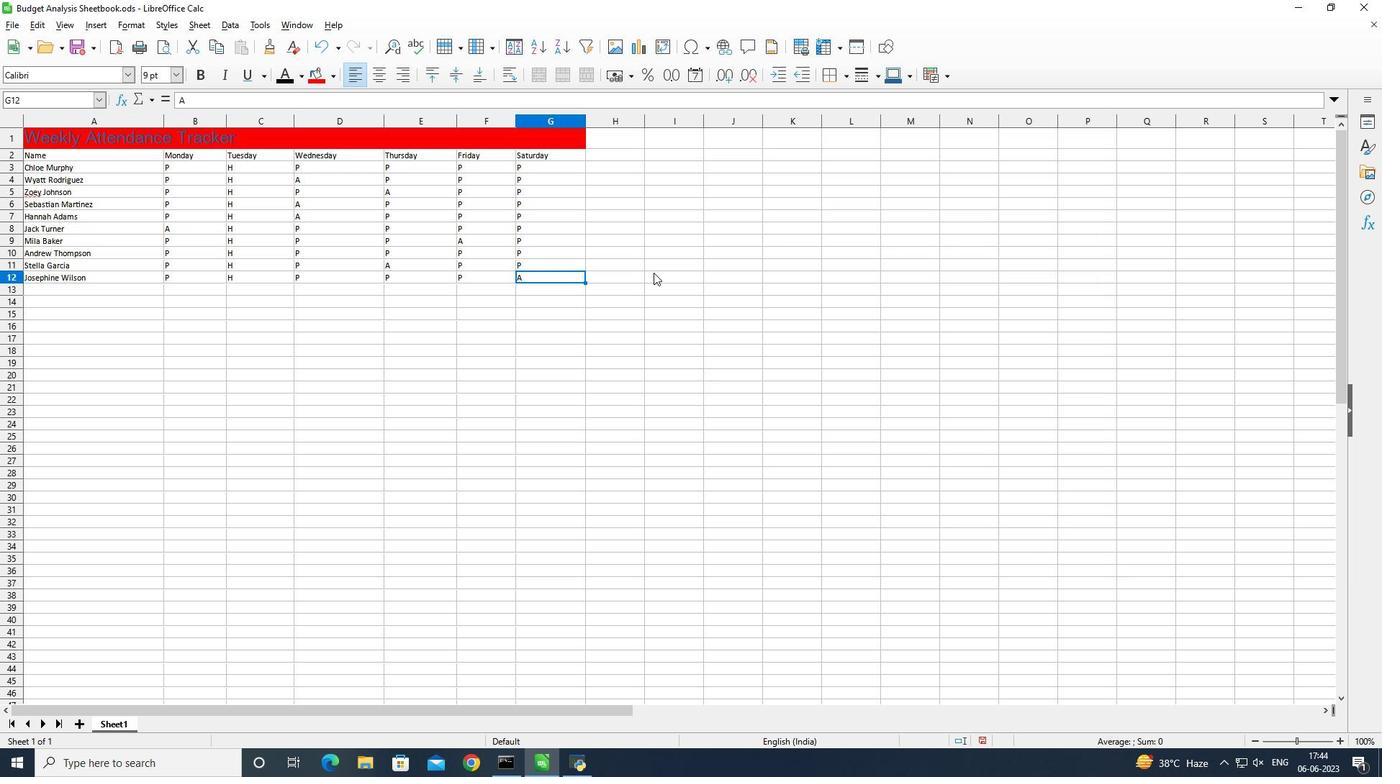 
